 Task: Select Grocery. Add to cart, from Big Lots for 4646 Smithfield Avenue, Lubbock, Texas 79401, Cell Number 806-758-1089, following items : Sound Body 50% Isopropyl Alcohol (16 oz)_x000D_
 - 2, Freeman Mask + Chill Skin Care Set 12-Piece (1 ct)_x000D_
 - 3, Epielle Peeling Mask Foot (1 ct)_x000D_
 - 2, Dr Teal''s Calm & Serenity Foaming Bath with Rose Essential Oil & Pure Epsom Salt (34 oz)_x000D_
 - 2, Suave Essentials Conditioner Ocean Breeze (30 oz)_x000D_
 - 3, Epielle Cleansing Tissues Aloe Vera (30 ct)_x000D_
 - 2, Carbon Steel Bypass Pruner 24_x000D_
 - 2, Real Living Brown Faceted Wood Table Lamp with White Shade_x000D_
 - 3, Litezall Rechargeable 700 Lumen Lantern_x000D_
 - 2, DuraFlame Stainless Steel Low Smoke Wood Burning 19 Fire Pit_x000D_
 - 3
Action: Mouse pressed left at (302, 89)
Screenshot: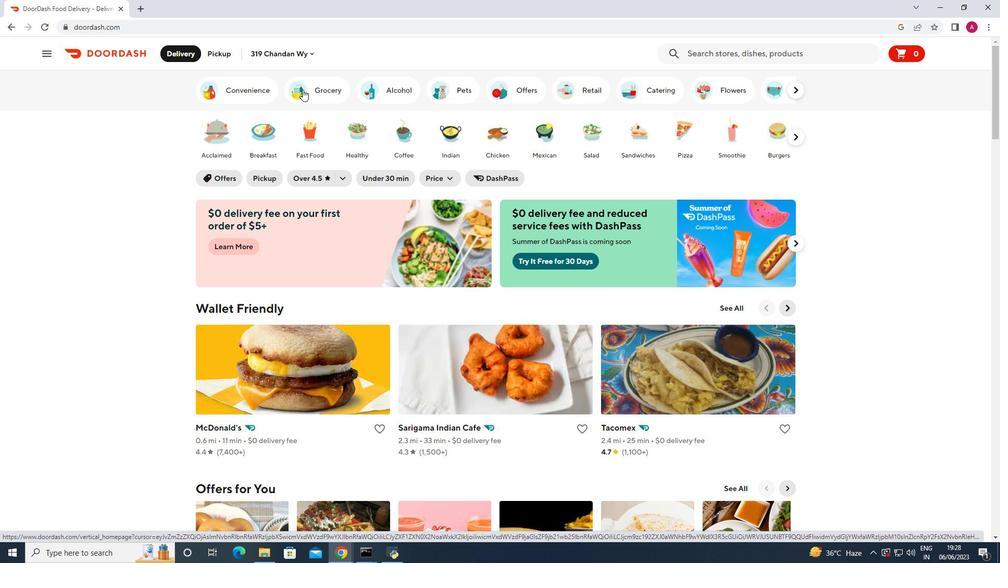 
Action: Mouse moved to (570, 491)
Screenshot: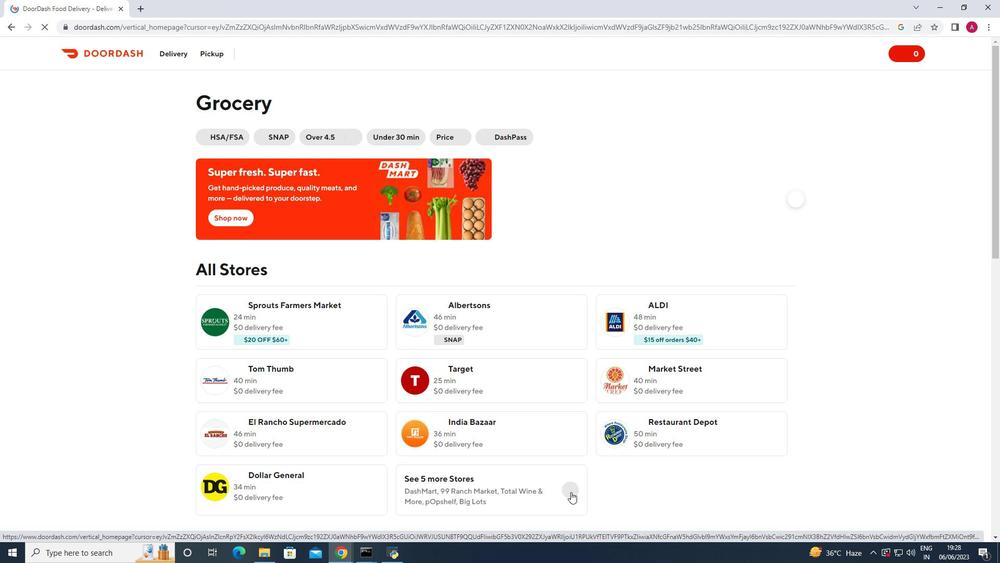 
Action: Mouse pressed left at (570, 491)
Screenshot: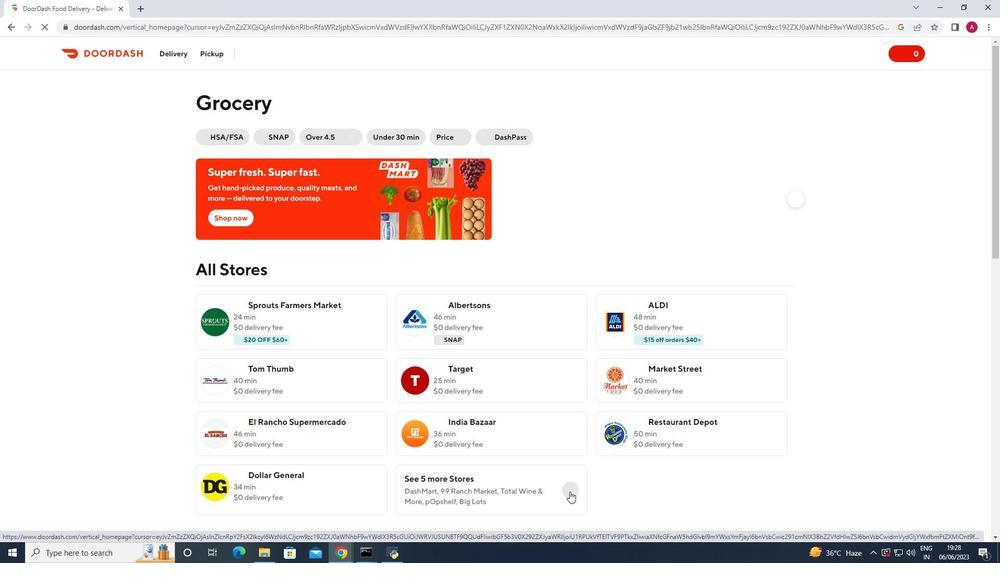 
Action: Mouse scrolled (570, 491) with delta (0, 0)
Screenshot: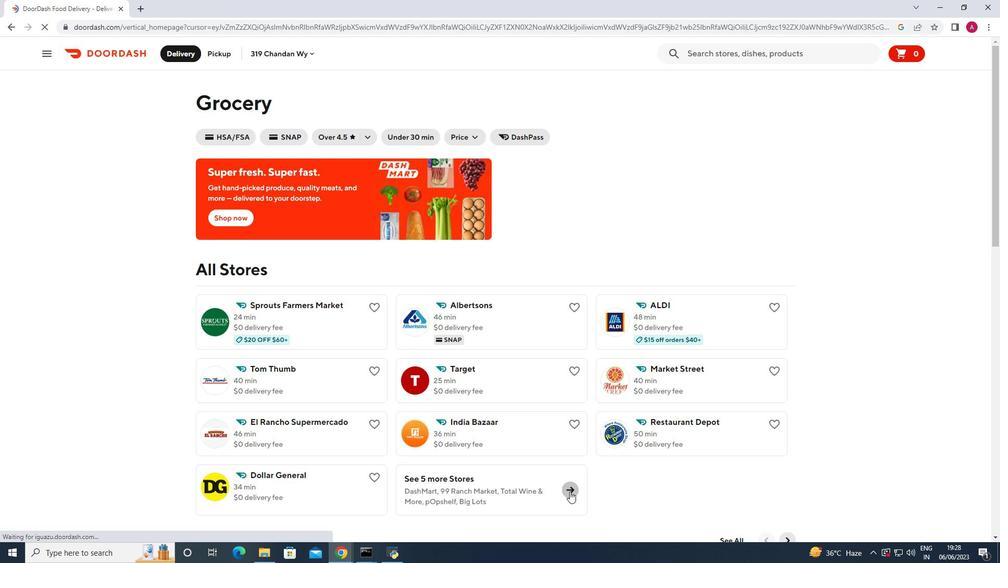 
Action: Mouse moved to (566, 435)
Screenshot: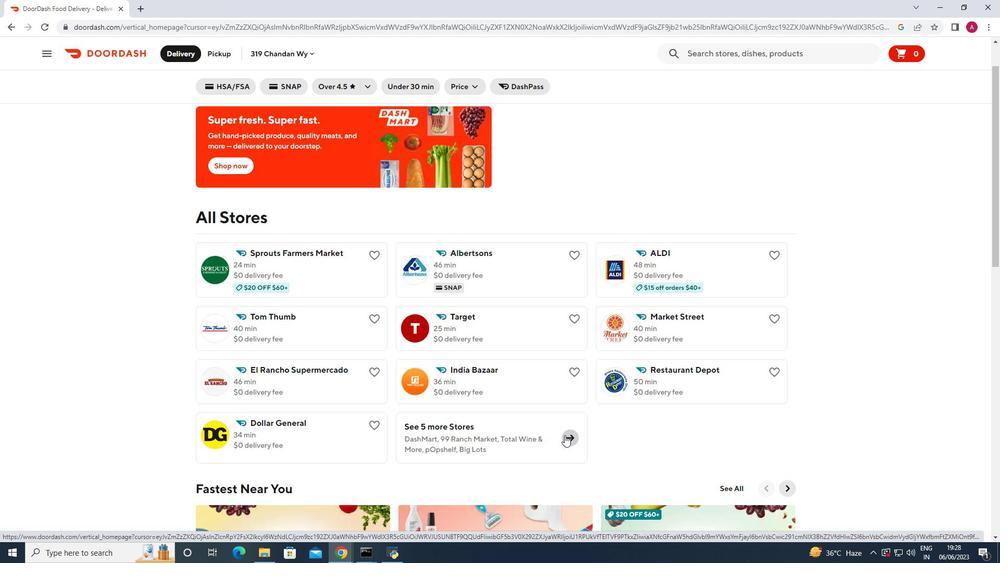 
Action: Mouse pressed left at (566, 435)
Screenshot: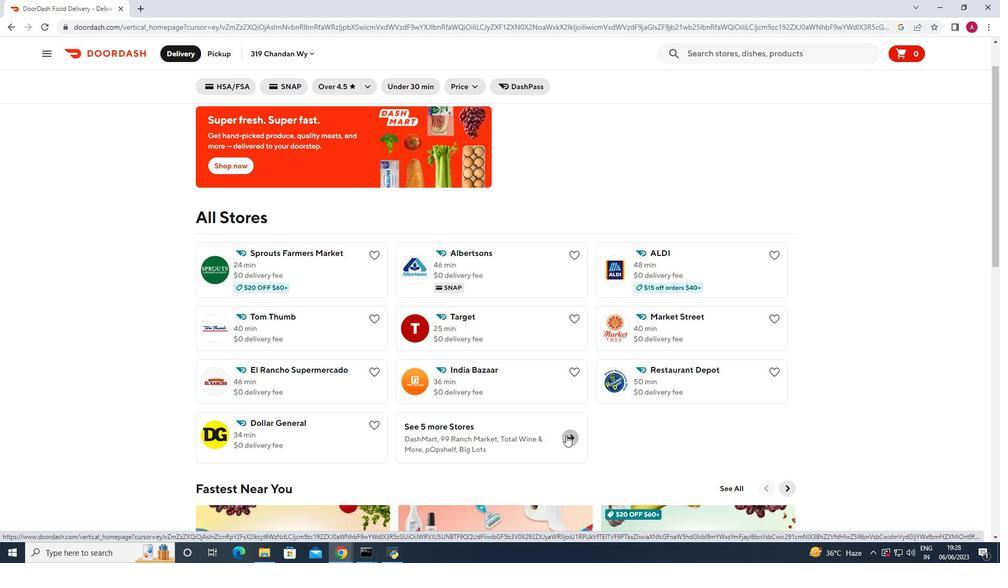 
Action: Mouse moved to (488, 212)
Screenshot: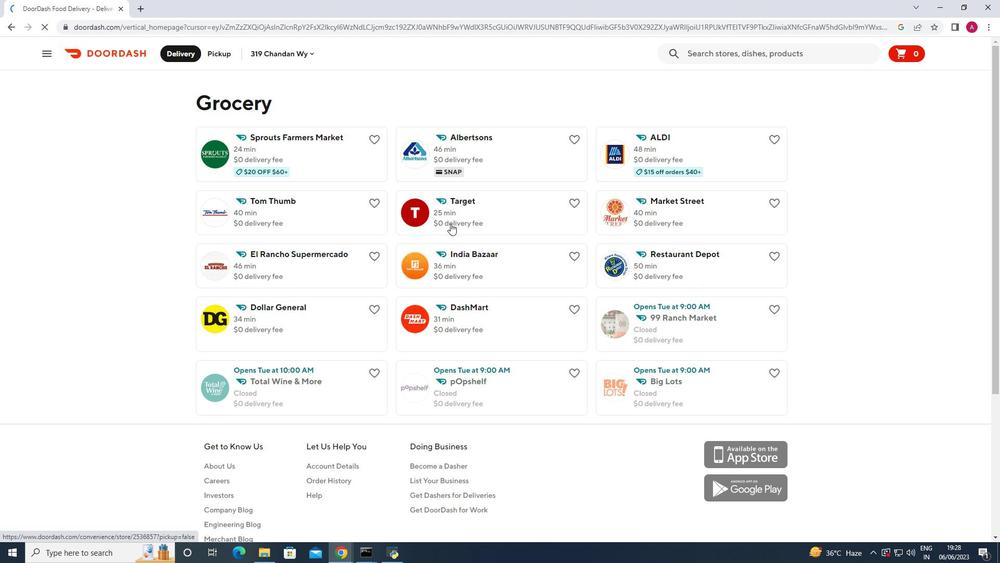 
Action: Mouse scrolled (488, 212) with delta (0, 0)
Screenshot: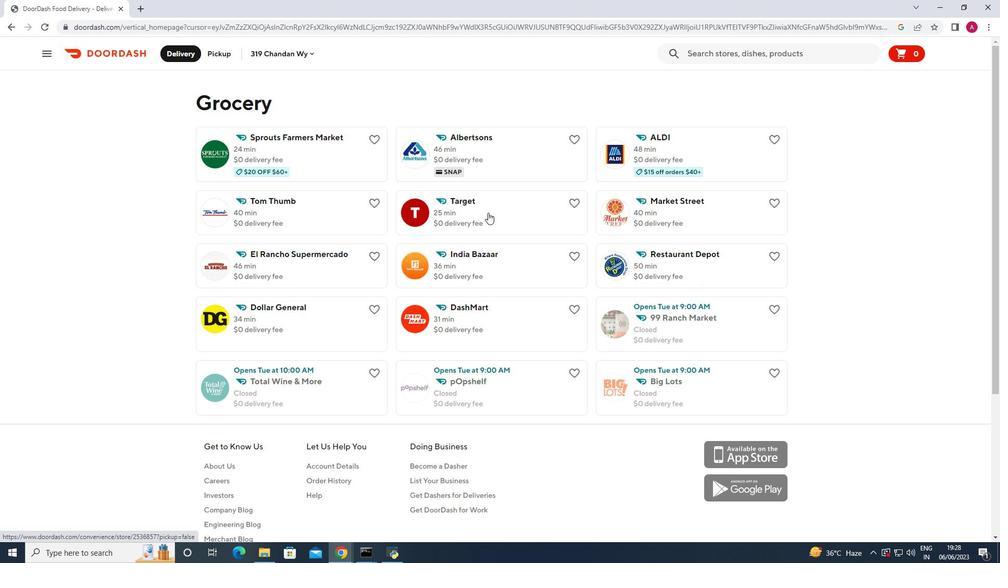 
Action: Mouse moved to (637, 329)
Screenshot: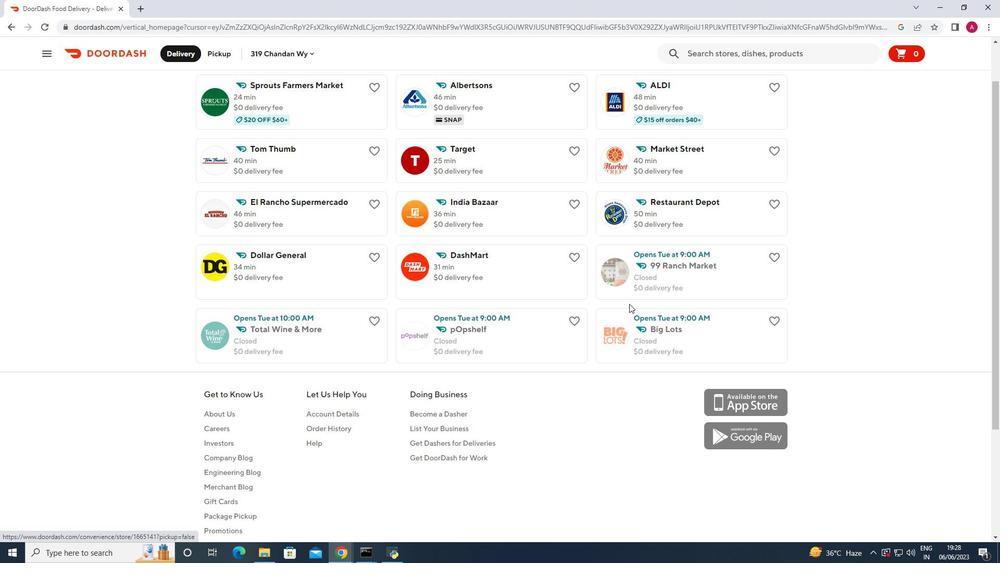 
Action: Mouse pressed left at (637, 329)
Screenshot: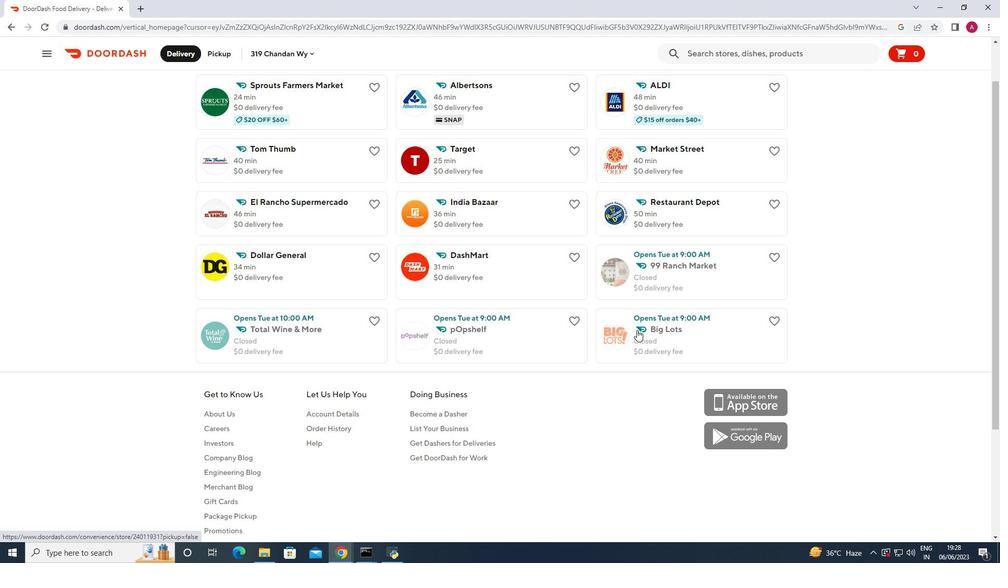 
Action: Mouse moved to (215, 53)
Screenshot: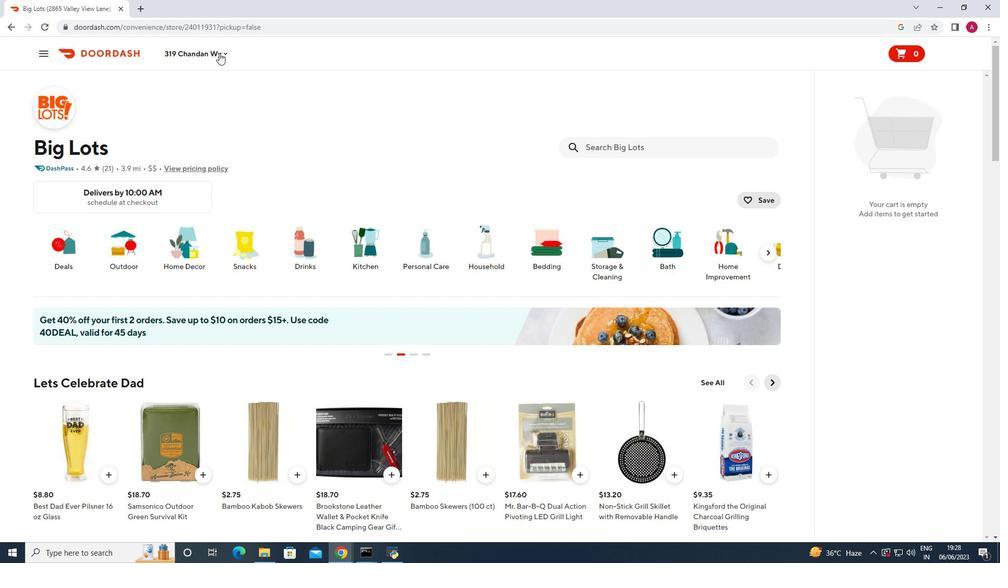 
Action: Mouse pressed left at (215, 53)
Screenshot: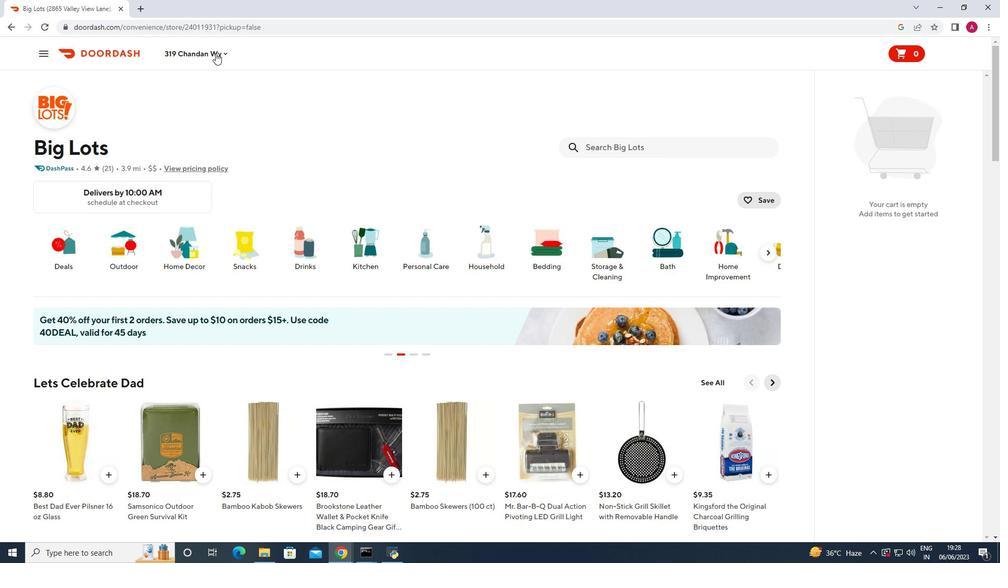 
Action: Mouse moved to (224, 97)
Screenshot: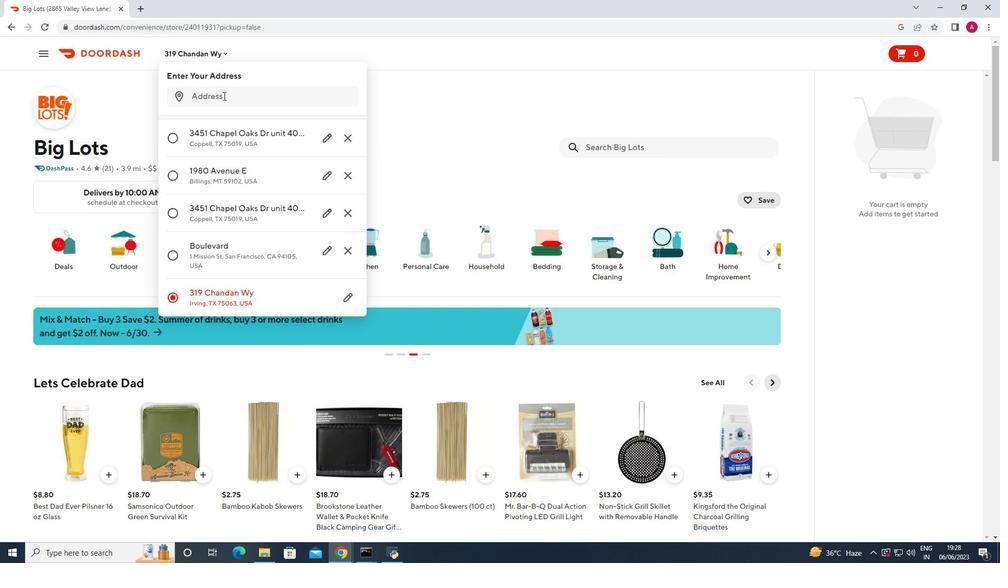 
Action: Mouse pressed left at (224, 97)
Screenshot: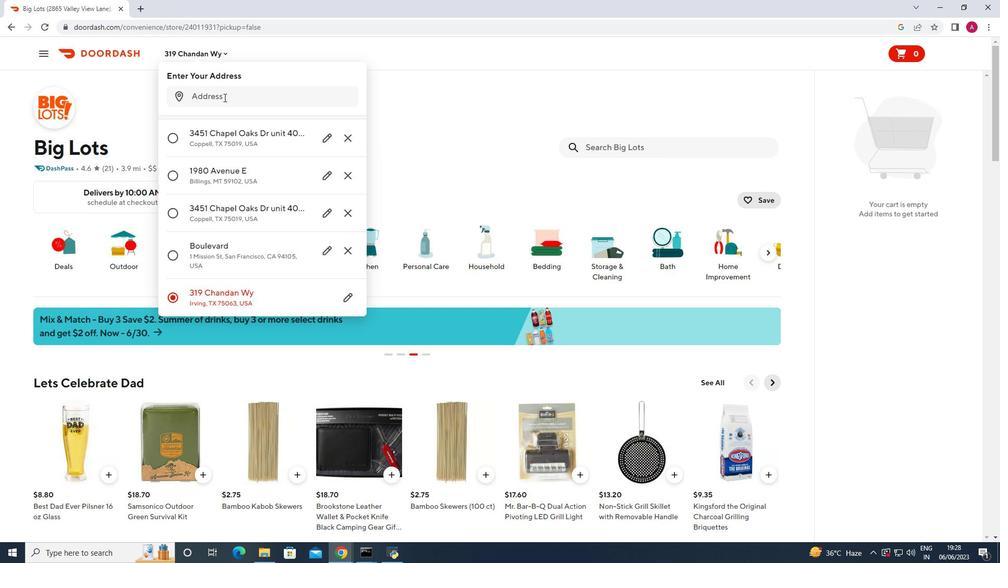 
Action: Key pressed 4646<Key.space>wmith<Key.backspace><Key.backspace><Key.backspace><Key.backspace><Key.backspace>smithfield<Key.space>avenue<Key.space>lubbock<Key.space>texas<Key.space>79401<Key.enter>
Screenshot: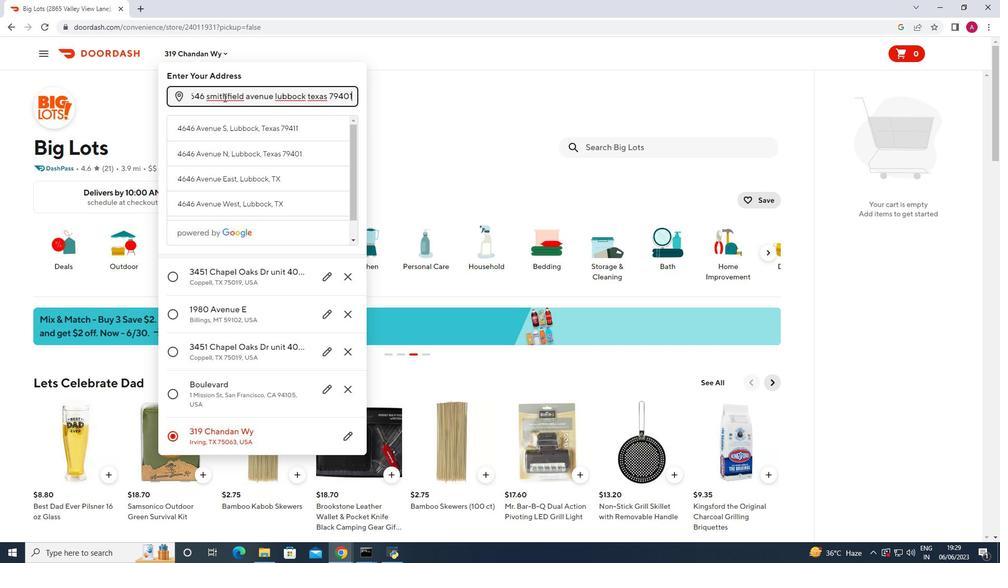 
Action: Mouse moved to (316, 439)
Screenshot: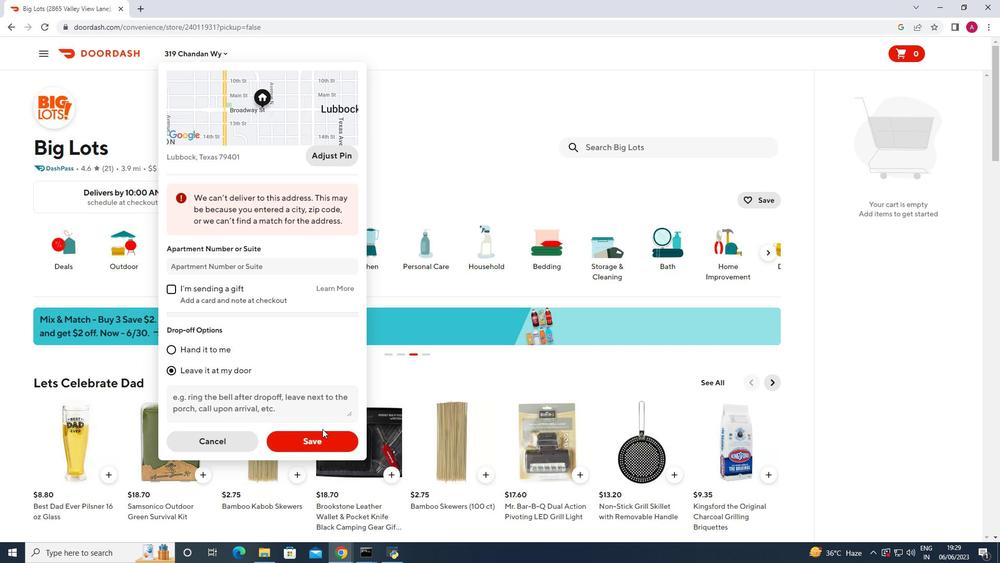 
Action: Mouse pressed left at (316, 439)
Screenshot: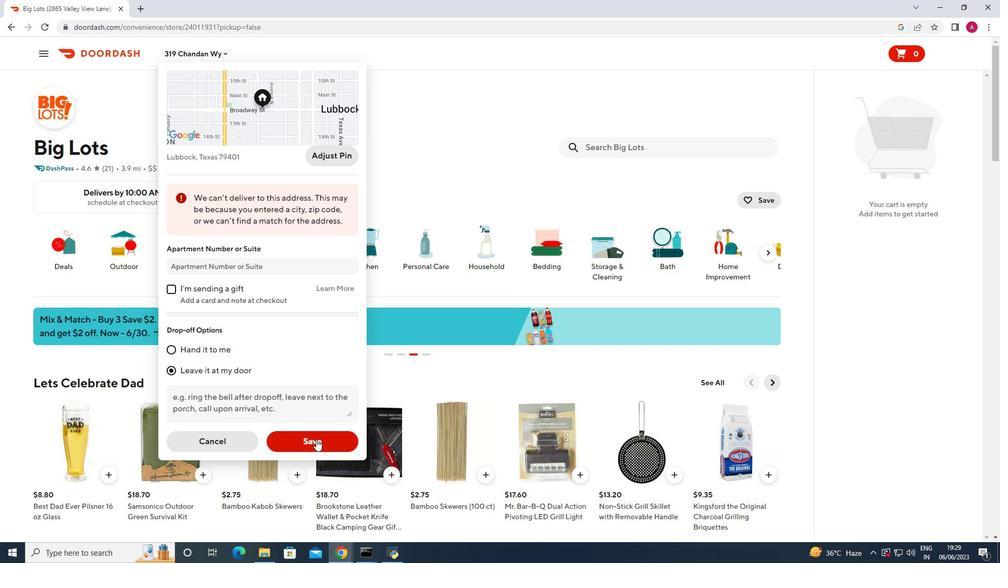 
Action: Mouse moved to (652, 145)
Screenshot: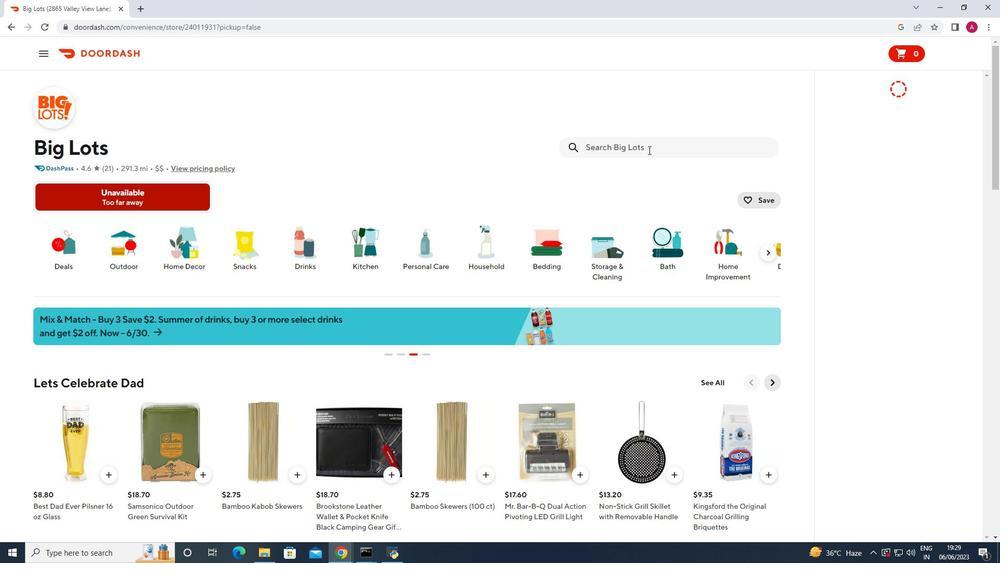 
Action: Mouse pressed left at (652, 145)
Screenshot: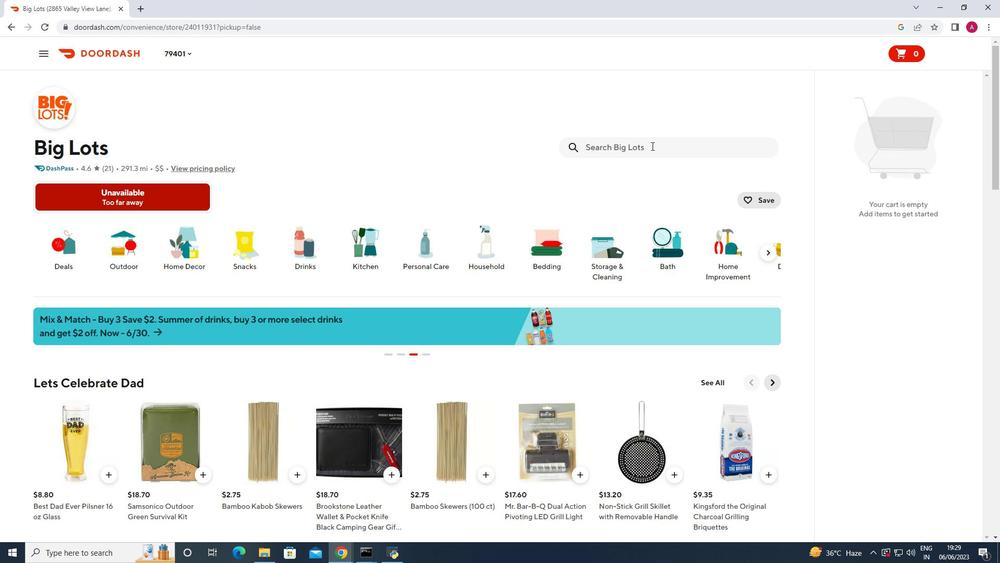 
Action: Key pressed sound<Key.space>body<Key.space>50<Key.shift>%isopropyl<Key.space>alcohol<Key.space><Key.enter>
Screenshot: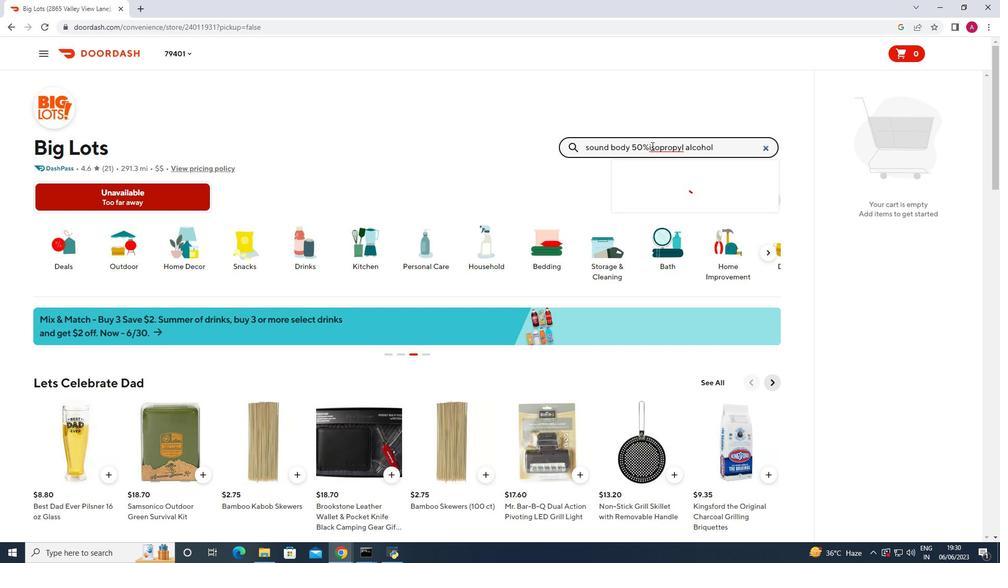 
Action: Mouse moved to (95, 258)
Screenshot: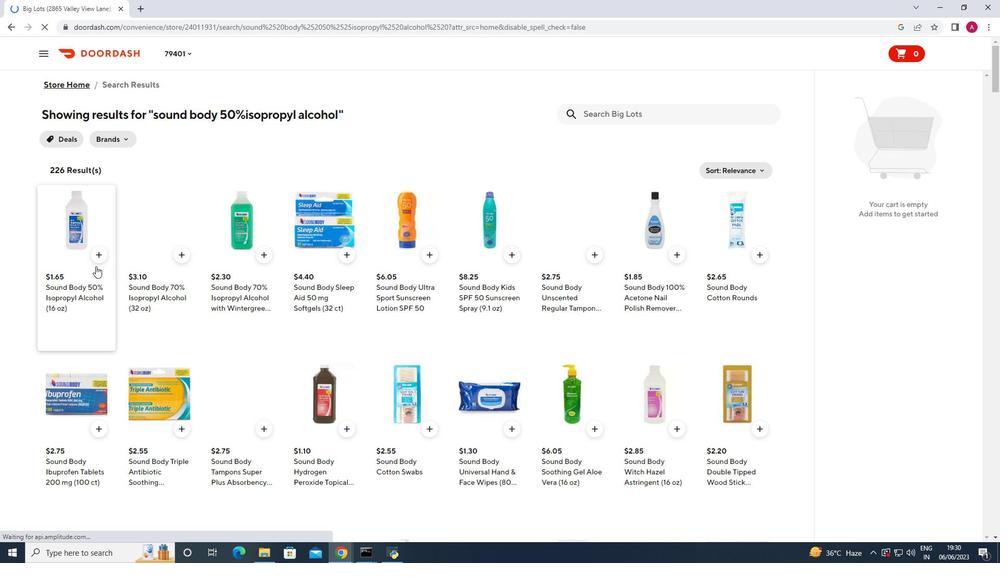 
Action: Mouse pressed left at (95, 258)
Screenshot: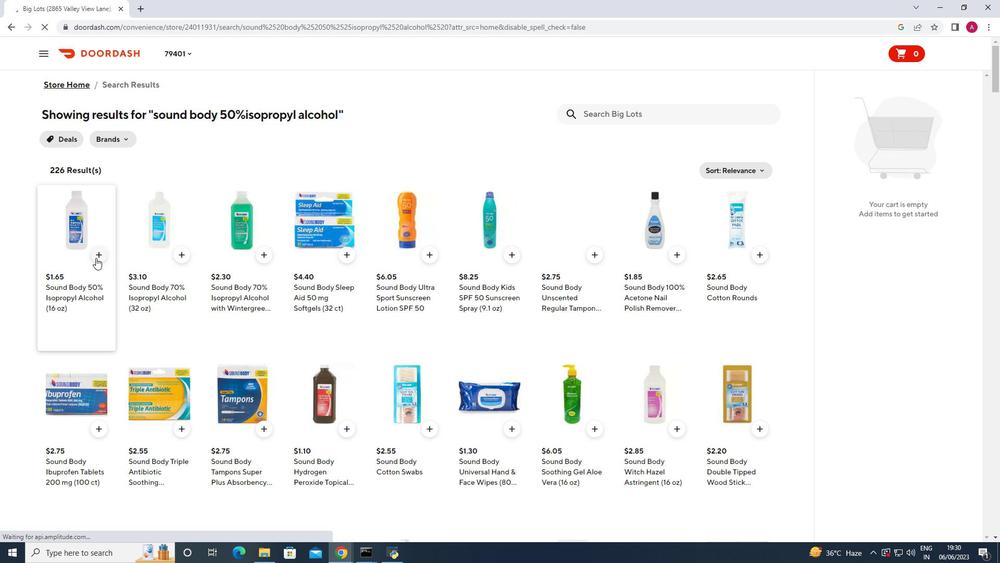 
Action: Mouse moved to (598, 113)
Screenshot: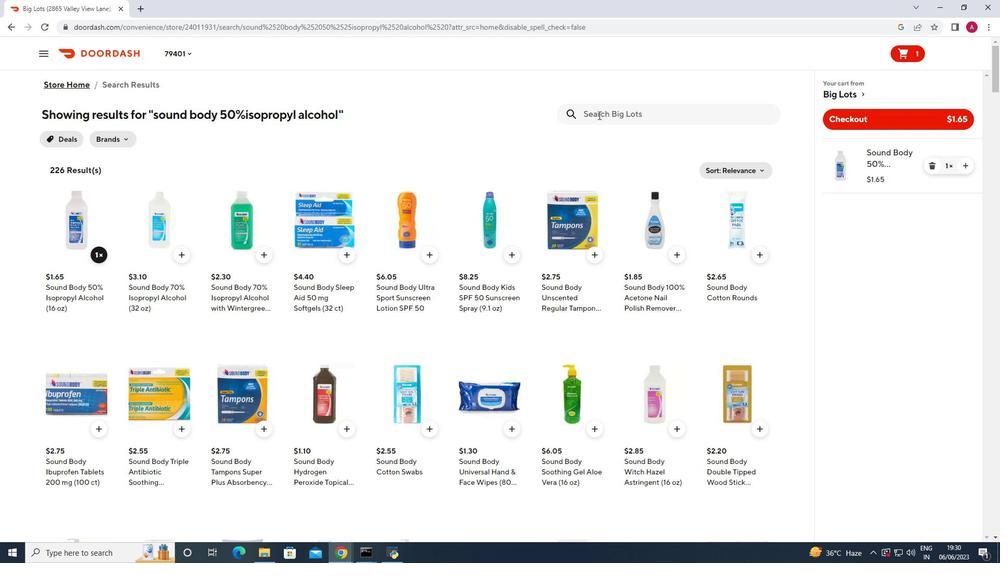 
Action: Mouse pressed left at (598, 113)
Screenshot: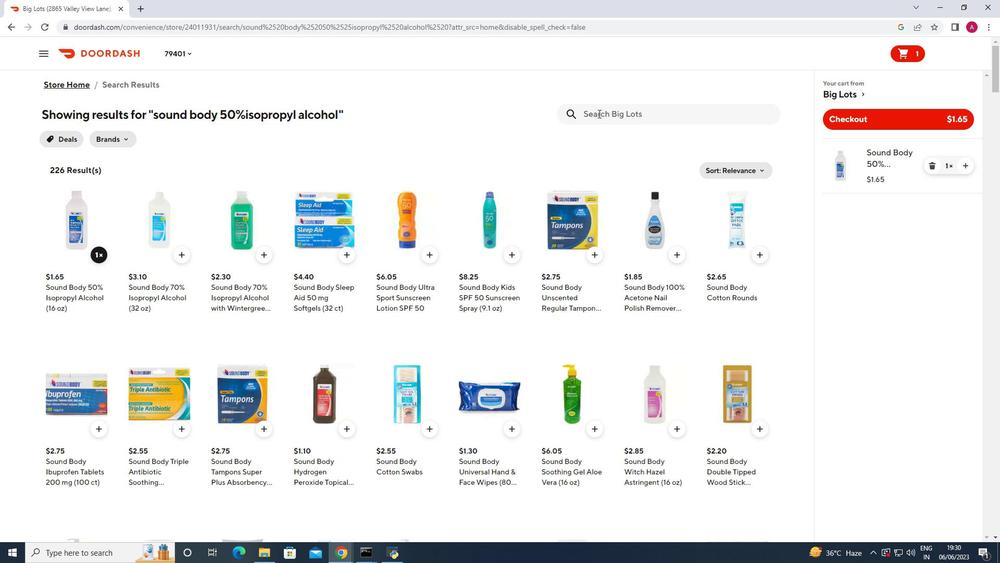 
Action: Key pressed freeman<Key.space>mask<Key.space><Key.backspace><Key.shift>+chill<Key.space>skin<Key.space>care<Key.space>set<Key.space>12<Key.space>sh<Key.backspace><Key.backspace><Key.backspace><Key.backspace><Key.backspace><Key.enter>
Screenshot: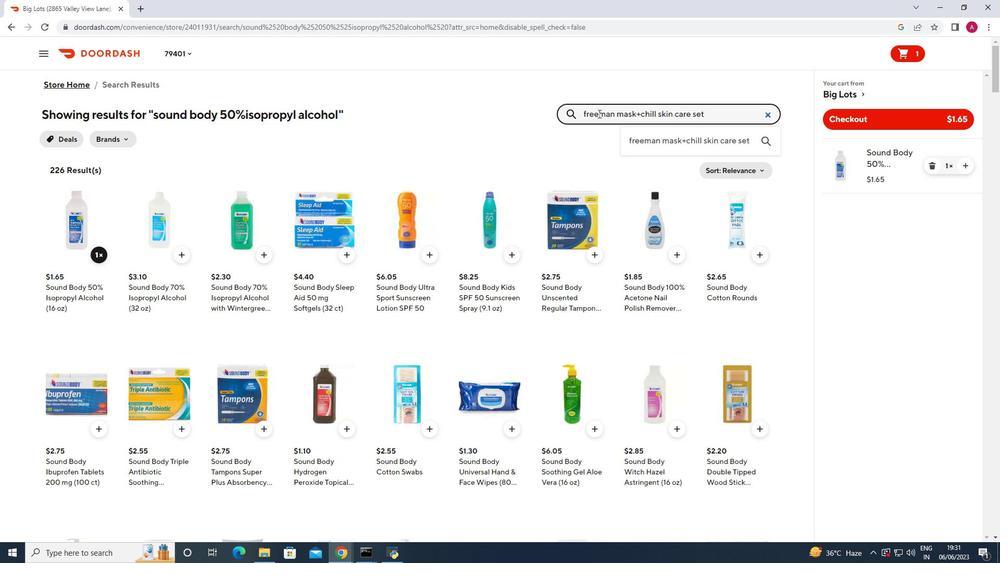 
Action: Mouse moved to (676, 113)
Screenshot: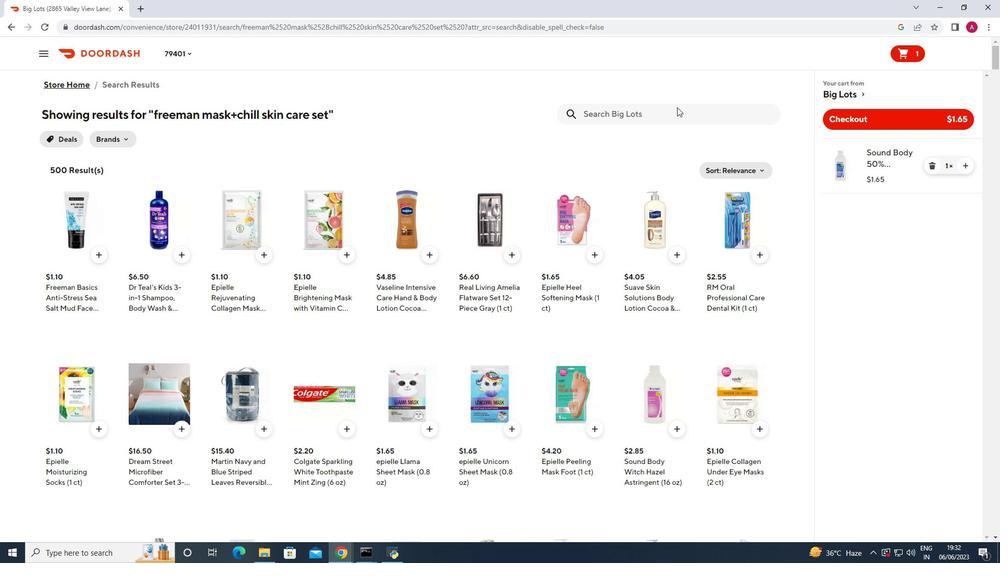
Action: Mouse pressed left at (676, 113)
Screenshot: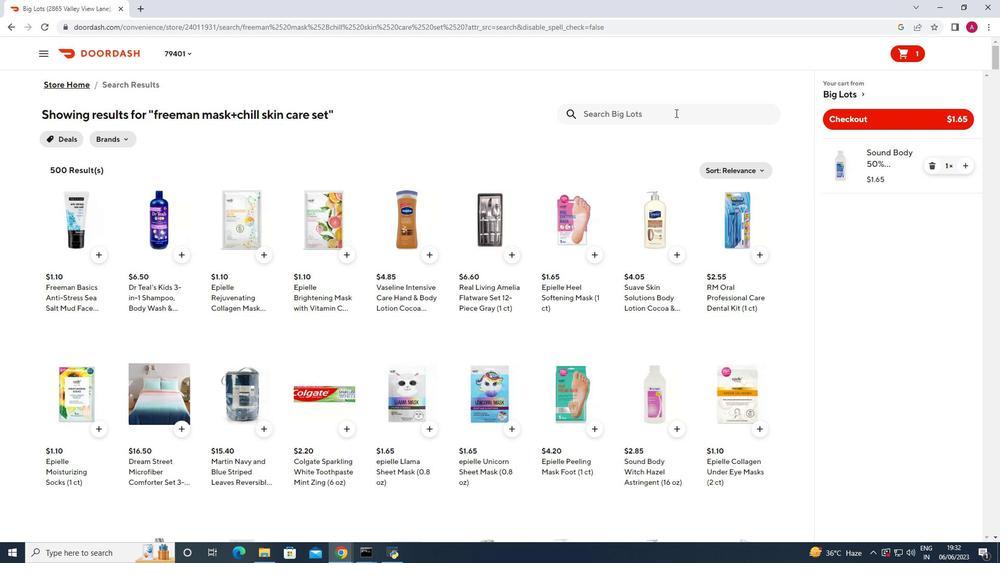 
Action: Key pressed epielle<Key.space>peeling<Key.space>mask<Key.space>foot<Key.enter>
Screenshot: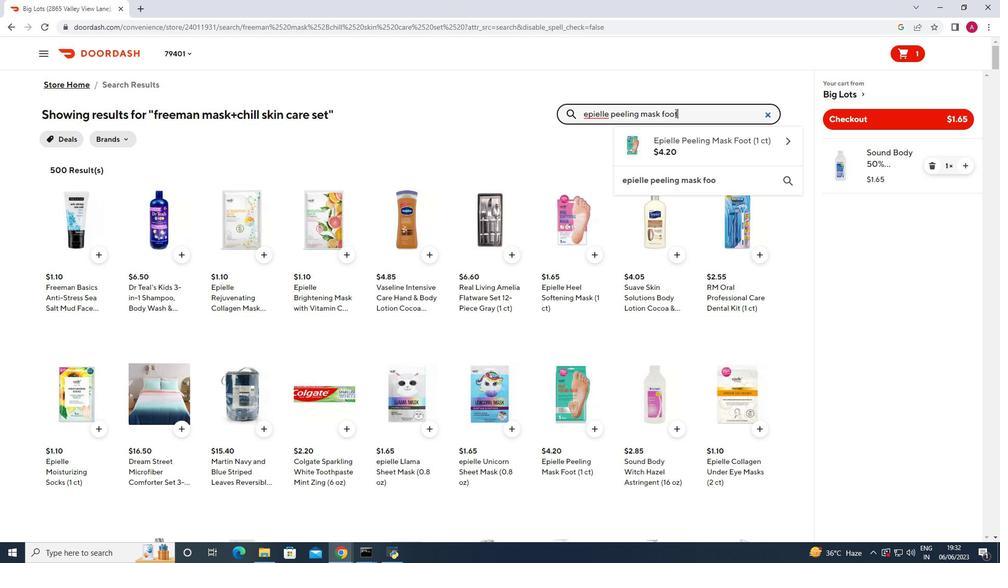 
Action: Mouse moved to (99, 255)
Screenshot: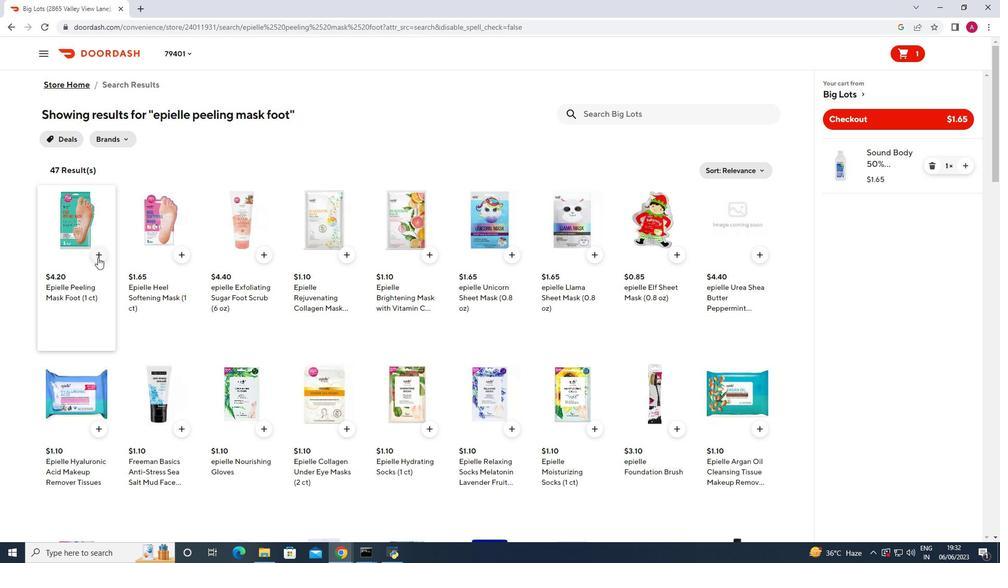 
Action: Mouse pressed left at (99, 255)
Screenshot: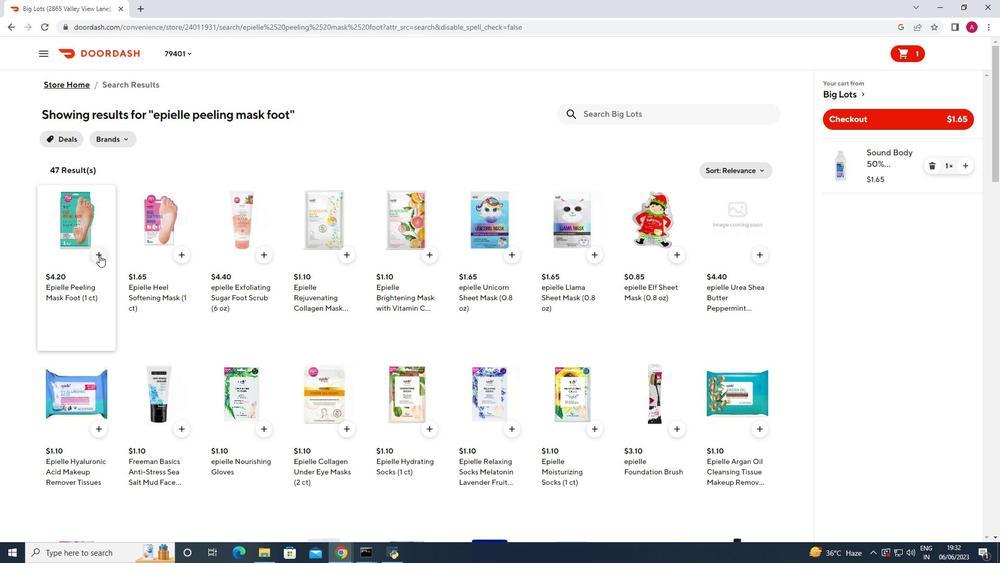 
Action: Mouse moved to (969, 222)
Screenshot: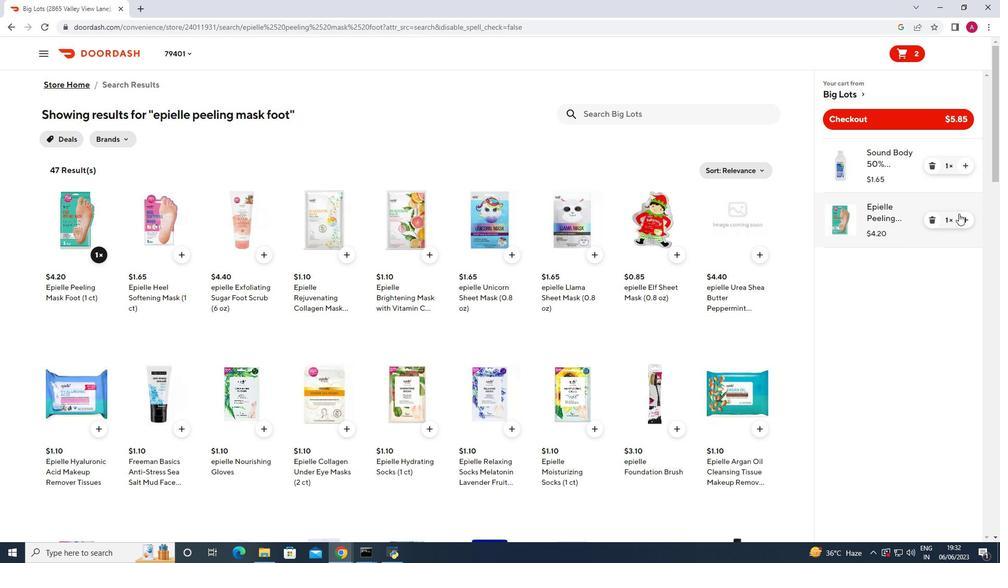 
Action: Mouse pressed left at (969, 222)
Screenshot: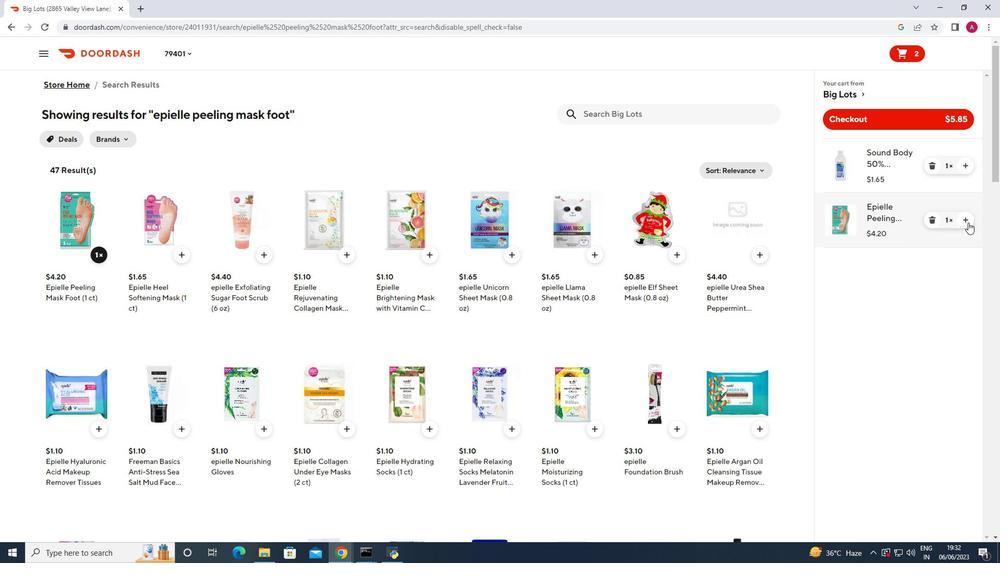 
Action: Mouse pressed left at (969, 222)
Screenshot: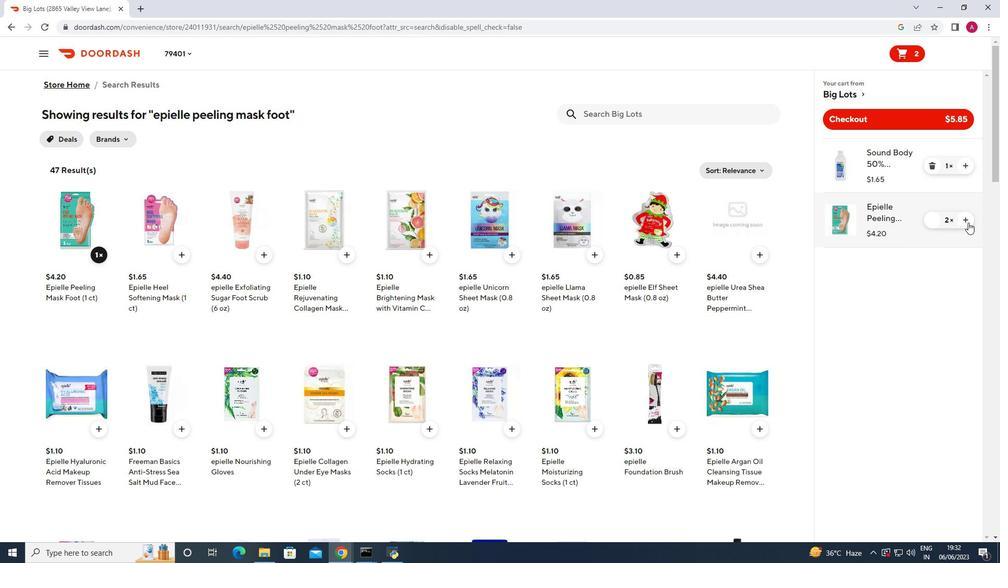 
Action: Mouse moved to (631, 117)
Screenshot: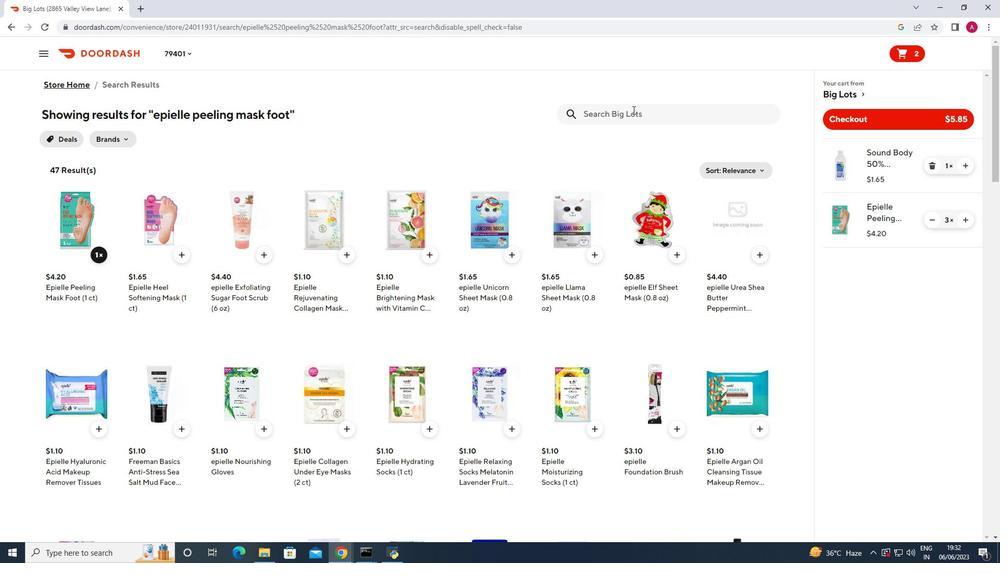 
Action: Mouse pressed left at (631, 117)
Screenshot: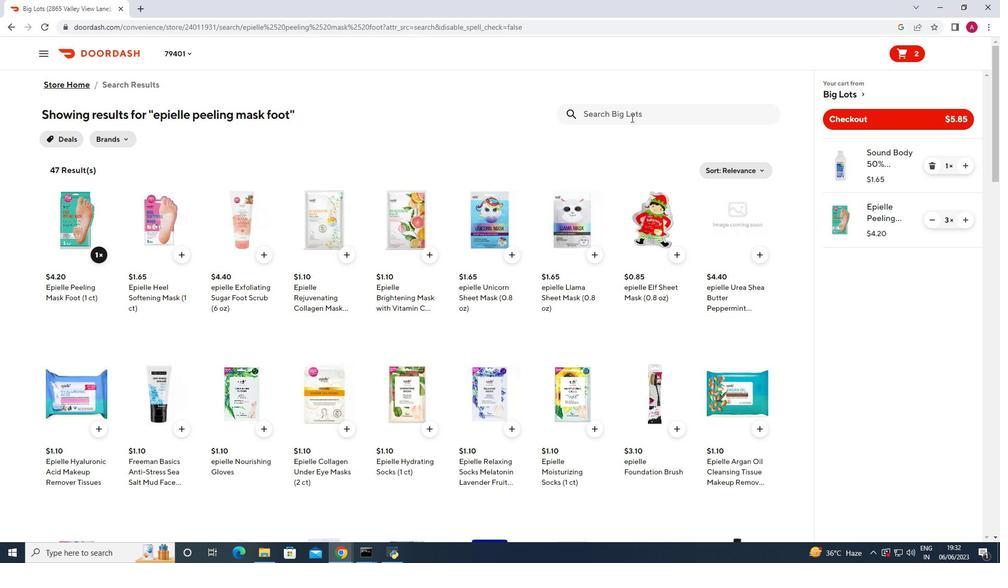 
Action: Key pressed dr<Key.space>teal<Key.space>c<Key.backspace><Key.backspace>s<Key.space>calm<Key.space>and<Key.space>serenity<Key.space>foamingf<Key.space><Key.backspace><Key.backspace><Key.space>bath<Key.space>with<Key.space>rose<Key.space>essential<Key.space>oil<Key.space>and<Key.space>pure<Key.space>c<Key.backspace>eposom<Key.space>salt<Key.enter>
Screenshot: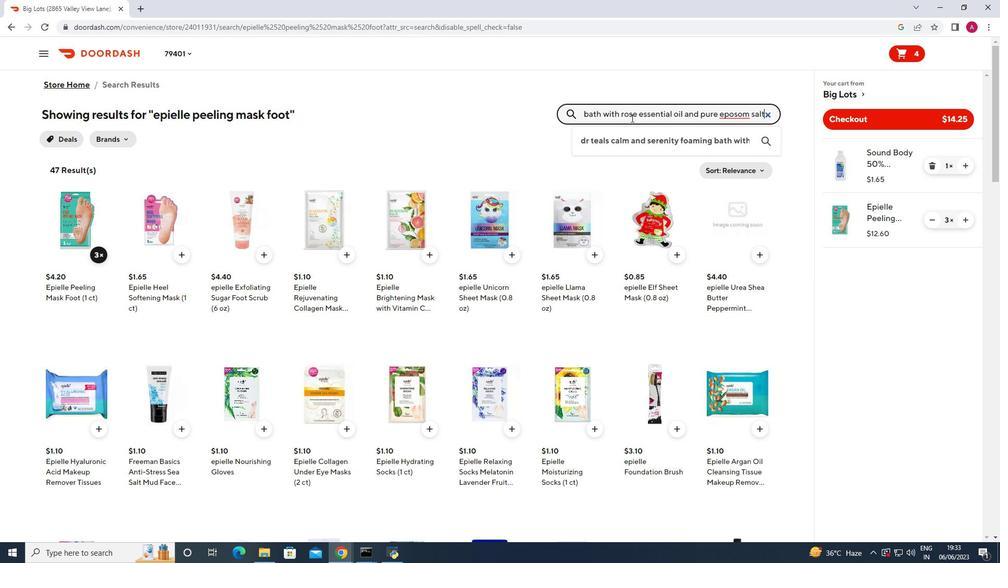 
Action: Mouse moved to (103, 283)
Screenshot: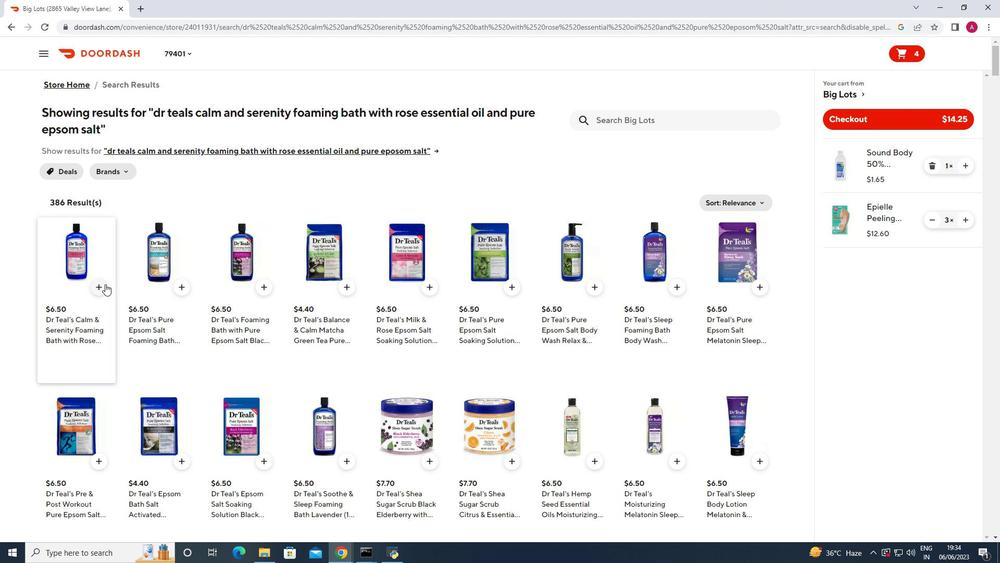 
Action: Mouse pressed left at (103, 283)
Screenshot: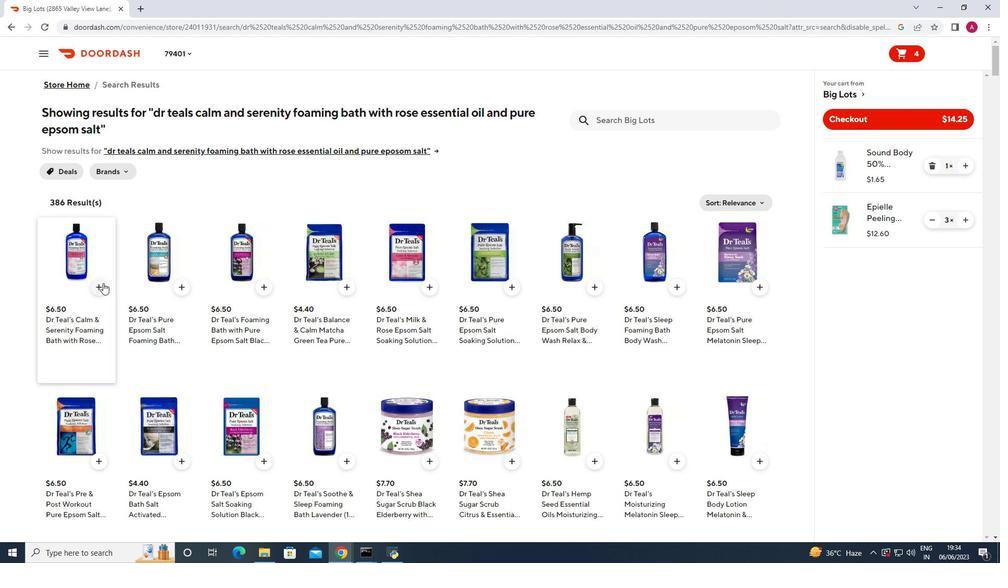 
Action: Mouse moved to (969, 271)
Screenshot: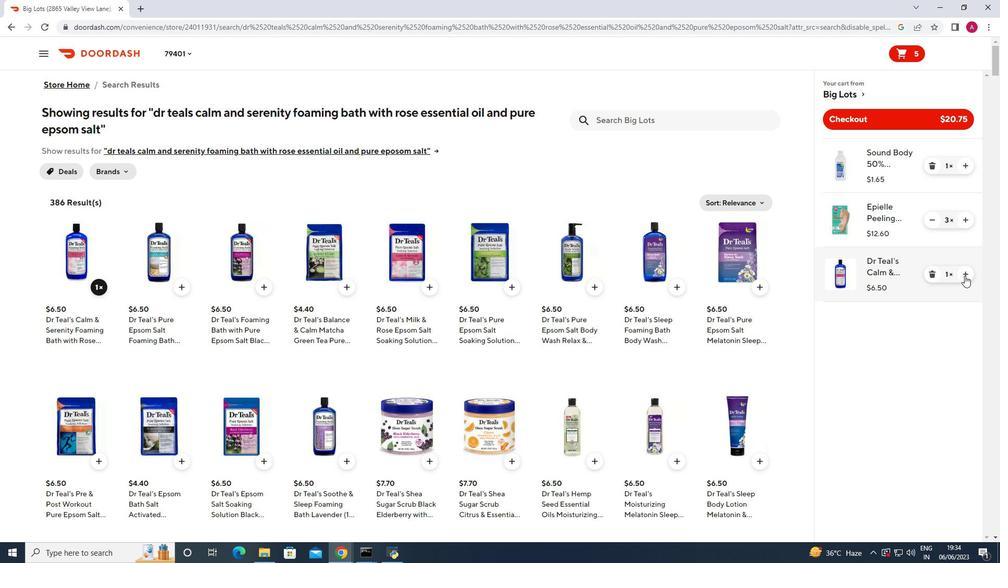 
Action: Mouse pressed left at (969, 271)
Screenshot: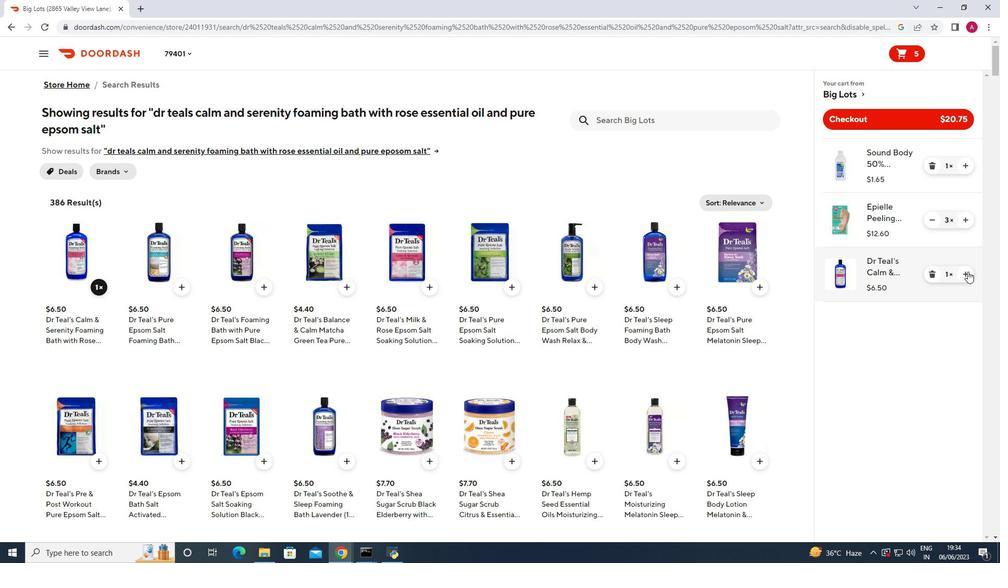 
Action: Mouse moved to (720, 123)
Screenshot: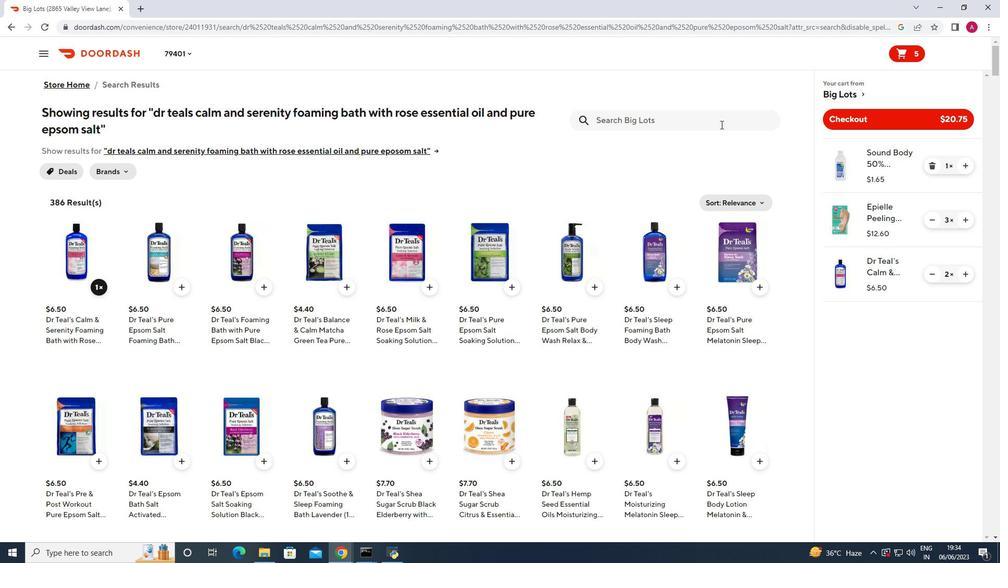 
Action: Mouse pressed left at (720, 123)
Screenshot: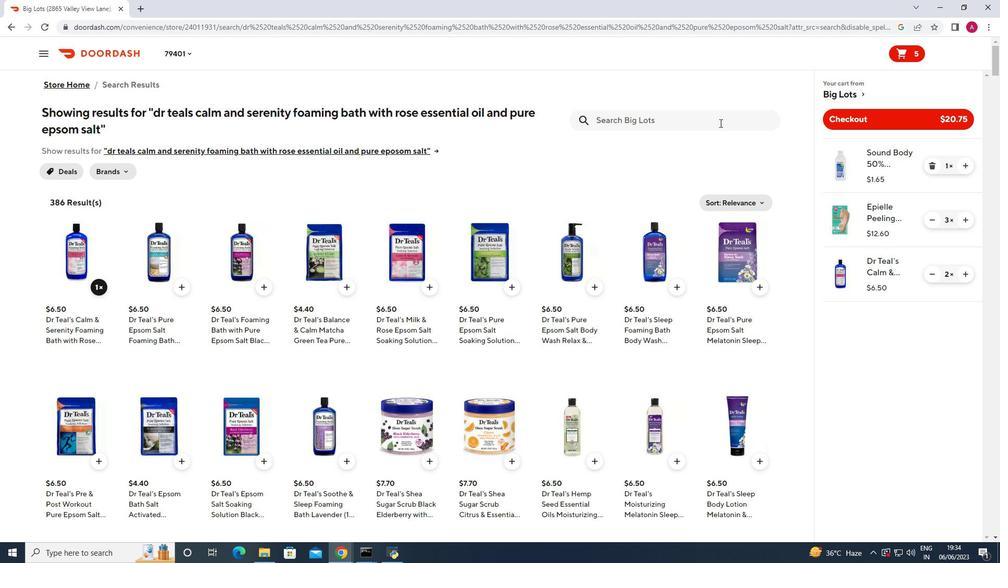 
Action: Key pressed suave<Key.space>essentials<Key.space>conditioner<Key.space>ocean<Key.space>breeze<Key.space><Key.enter>
Screenshot: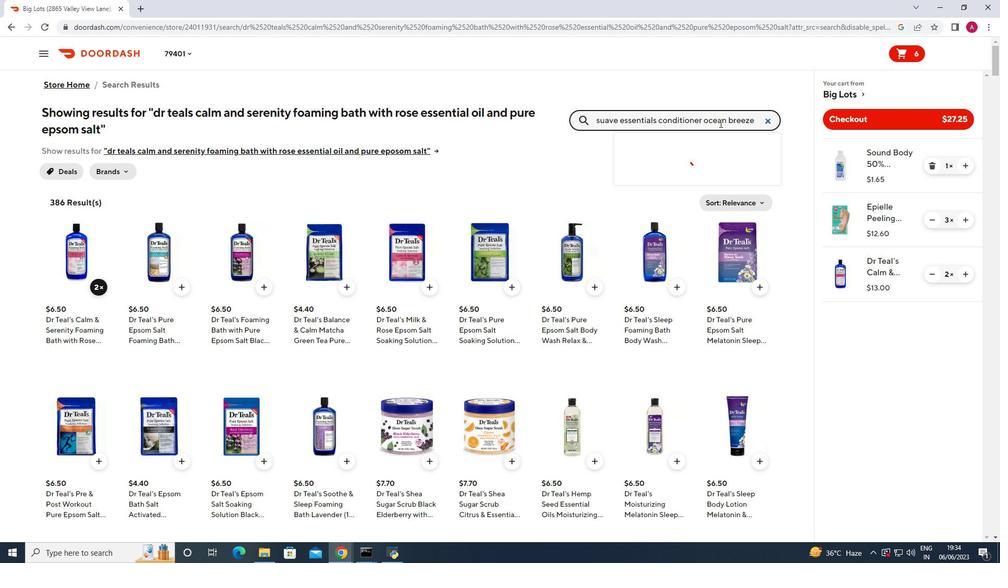 
Action: Mouse moved to (633, 113)
Screenshot: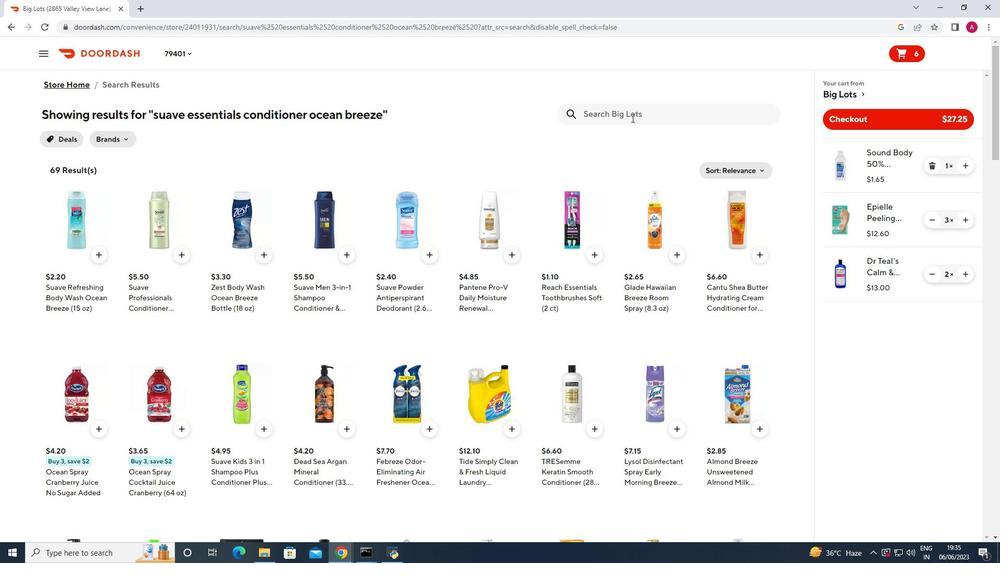 
Action: Mouse pressed left at (633, 113)
Screenshot: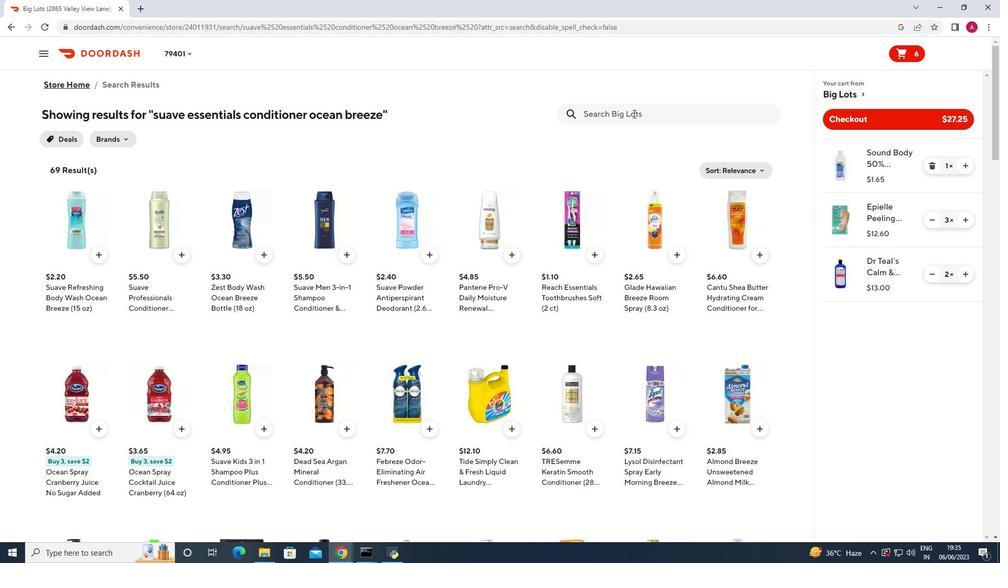 
Action: Key pressed epielle<Key.space>cleansing<Key.space>tissues<Key.space>aloe<Key.space>vera<Key.space><Key.enter>
Screenshot: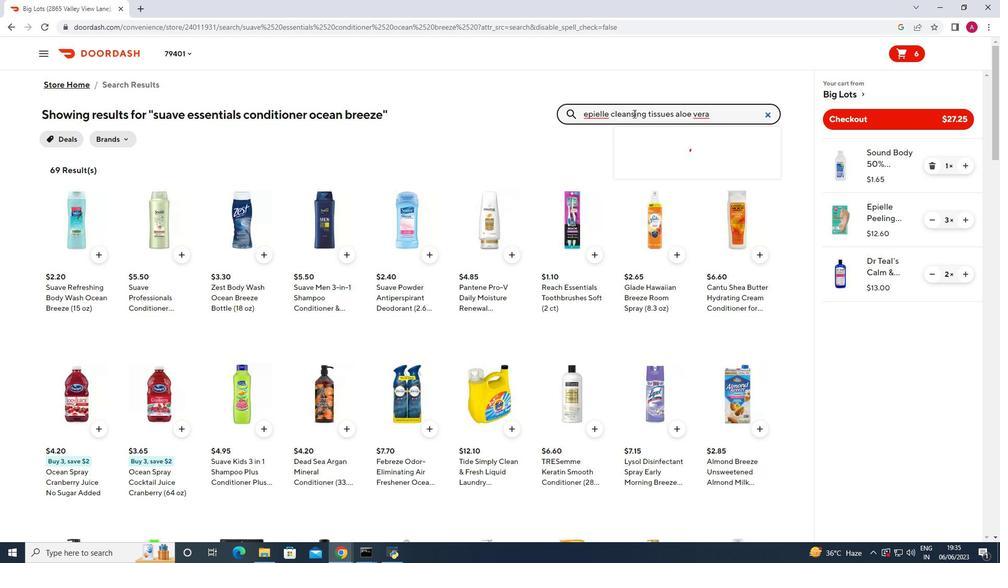 
Action: Mouse moved to (96, 255)
Screenshot: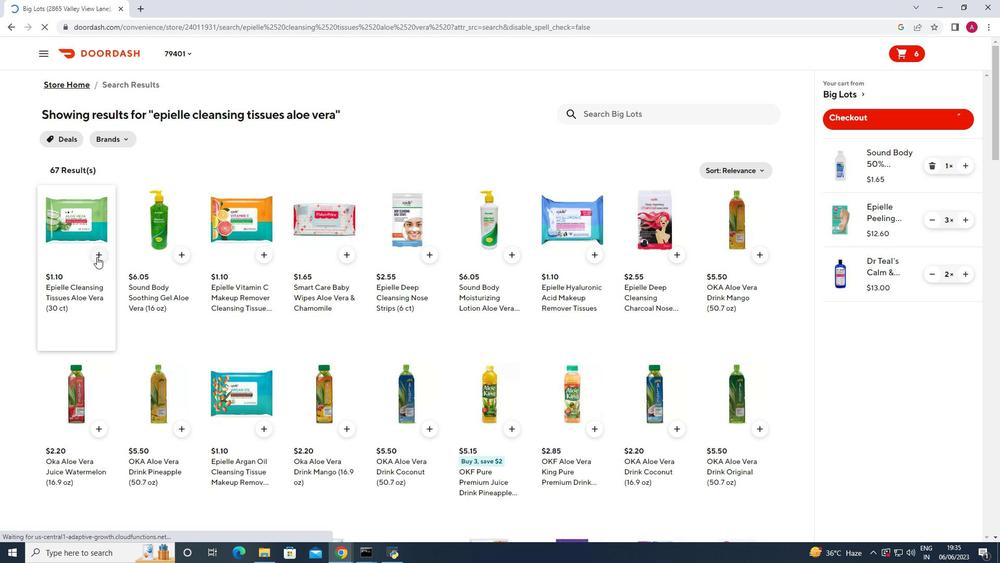 
Action: Mouse pressed left at (96, 255)
Screenshot: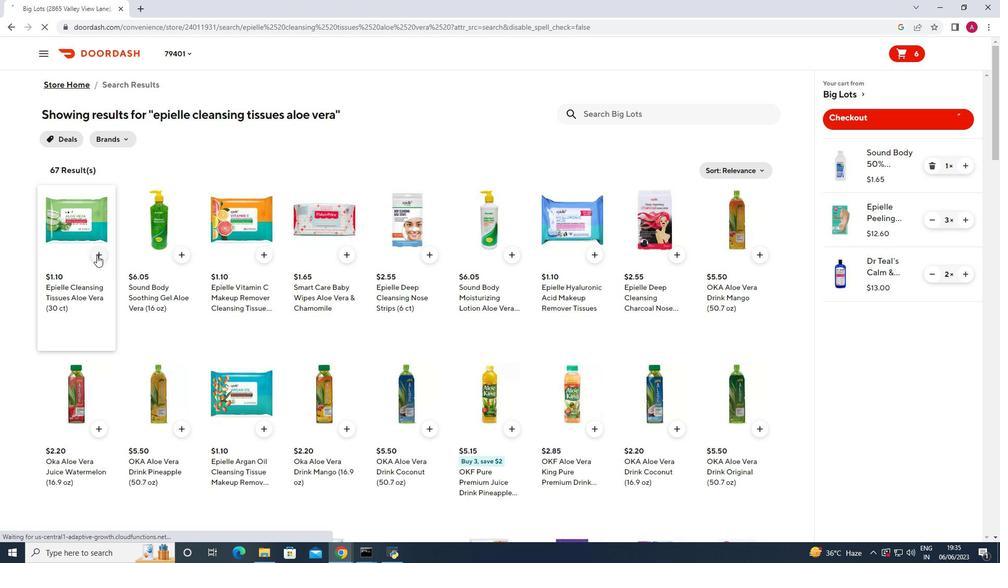 
Action: Mouse moved to (967, 327)
Screenshot: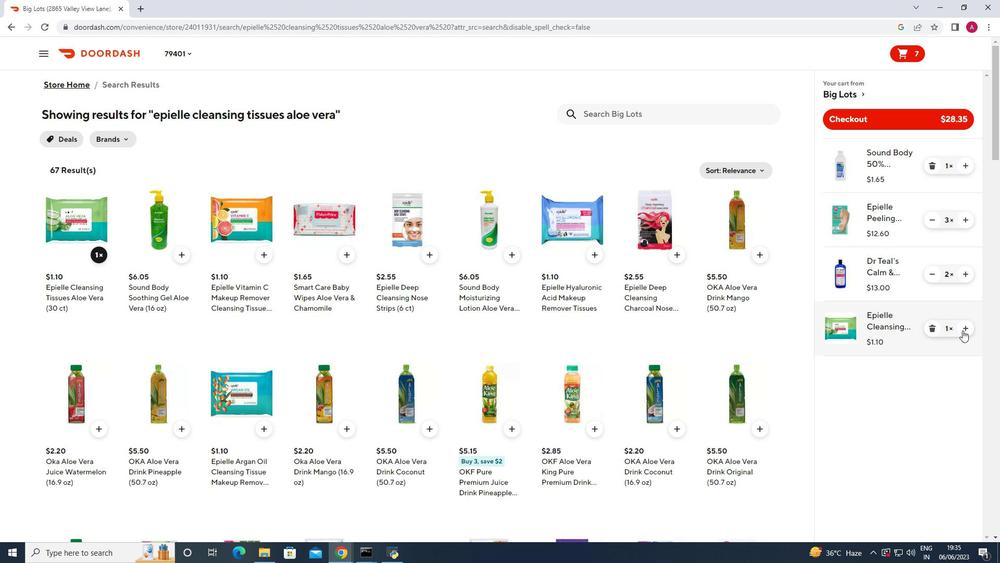 
Action: Mouse pressed left at (967, 327)
Screenshot: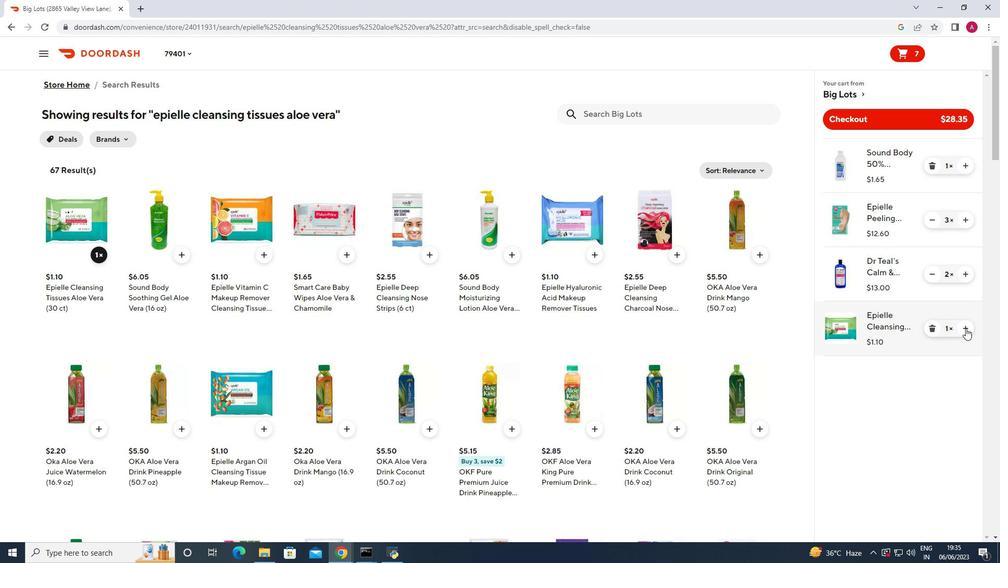 
Action: Mouse pressed left at (967, 327)
Screenshot: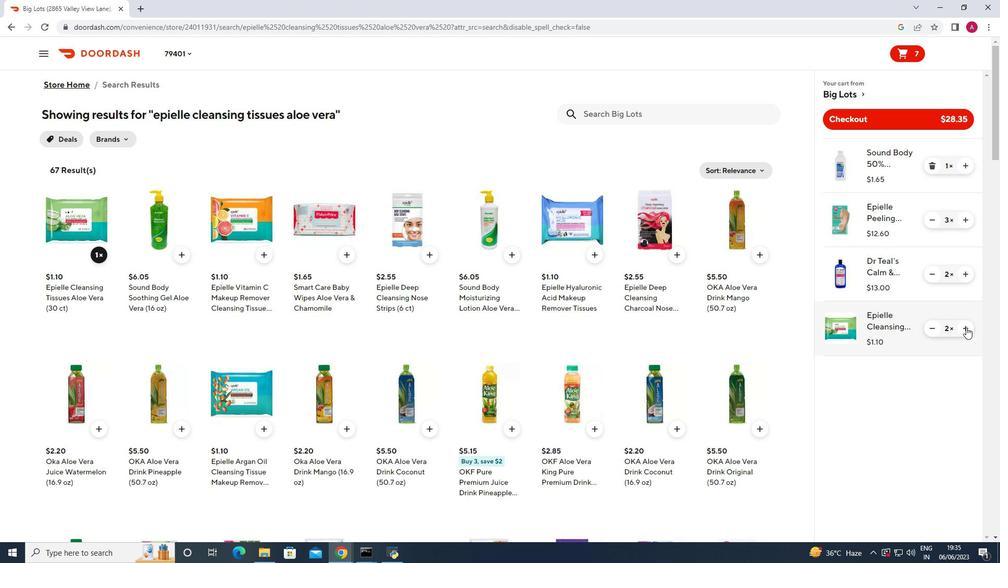 
Action: Mouse moved to (692, 112)
Screenshot: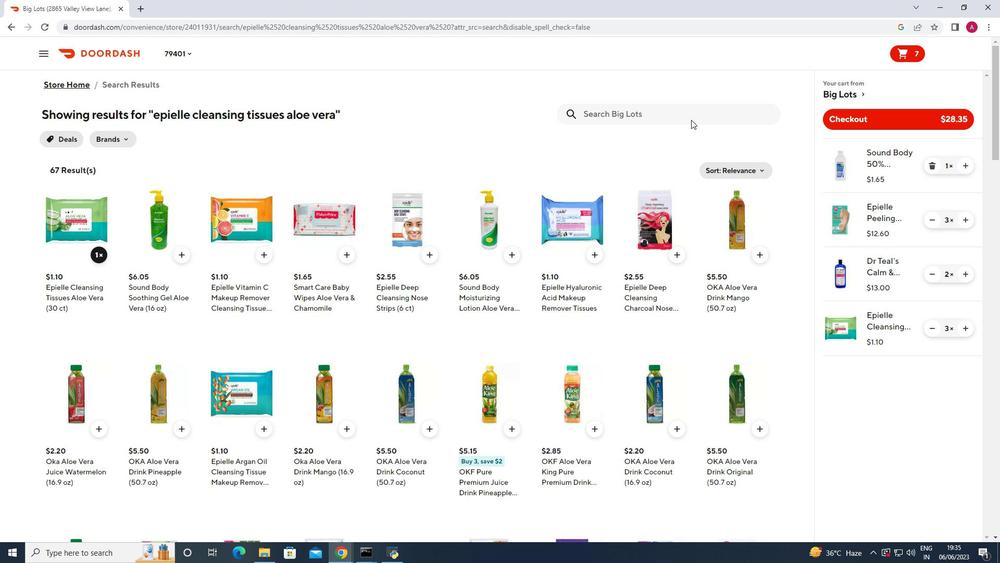 
Action: Mouse pressed left at (692, 112)
Screenshot: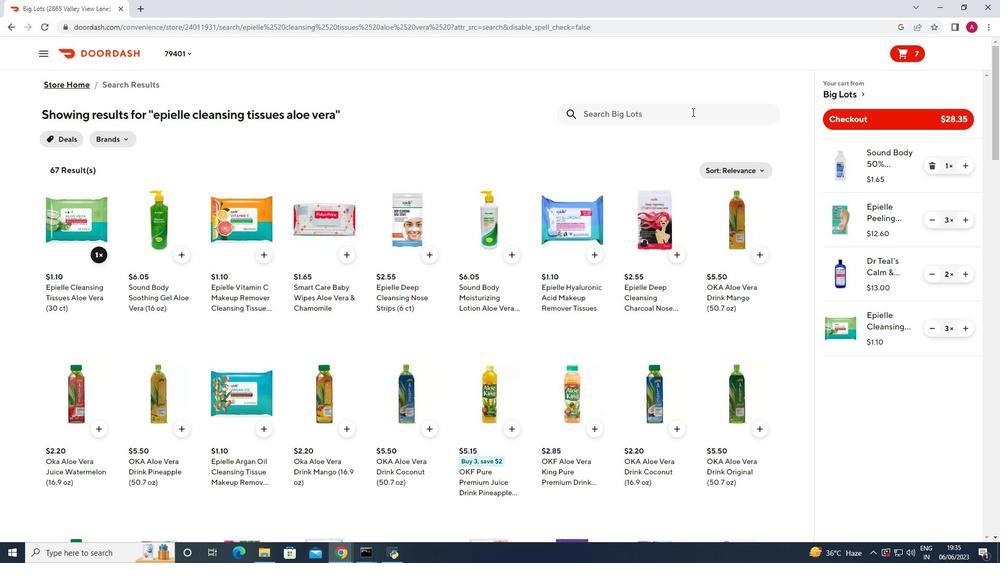 
Action: Key pressed carbon<Key.space>steel<Key.space>byo<Key.backspace>pass<Key.space>purner24<Key.enter>
Screenshot: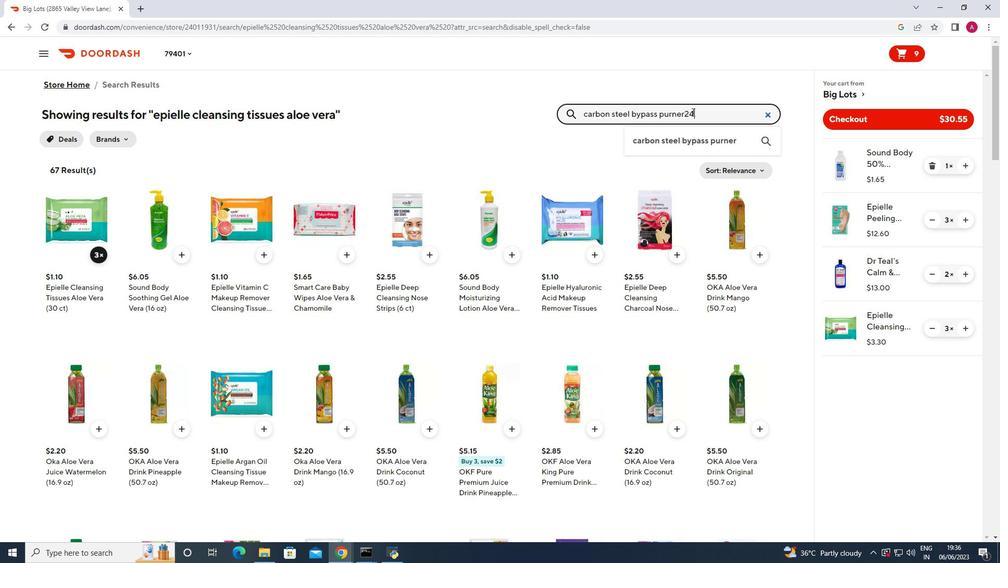 
Action: Mouse moved to (97, 249)
Screenshot: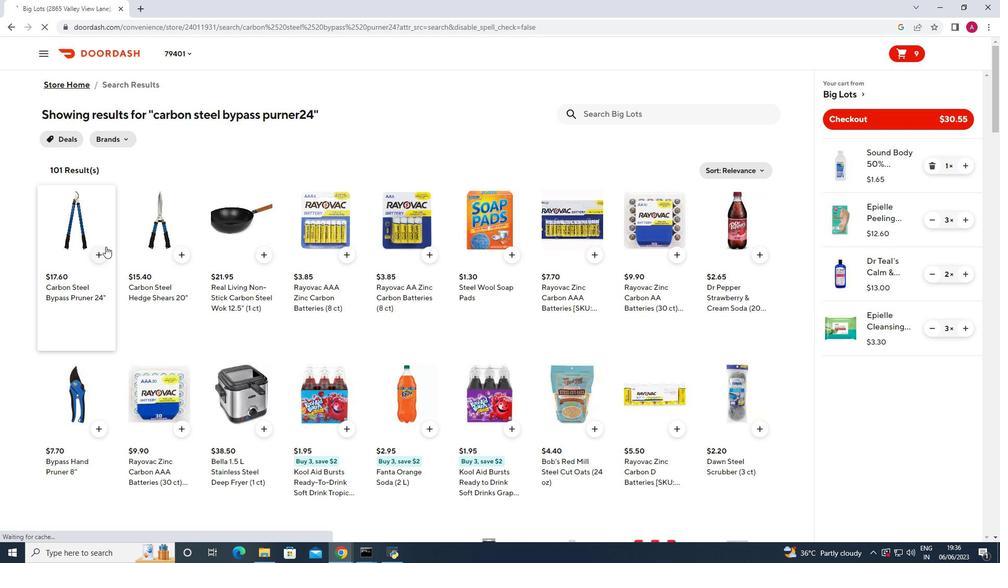 
Action: Mouse pressed left at (97, 249)
Screenshot: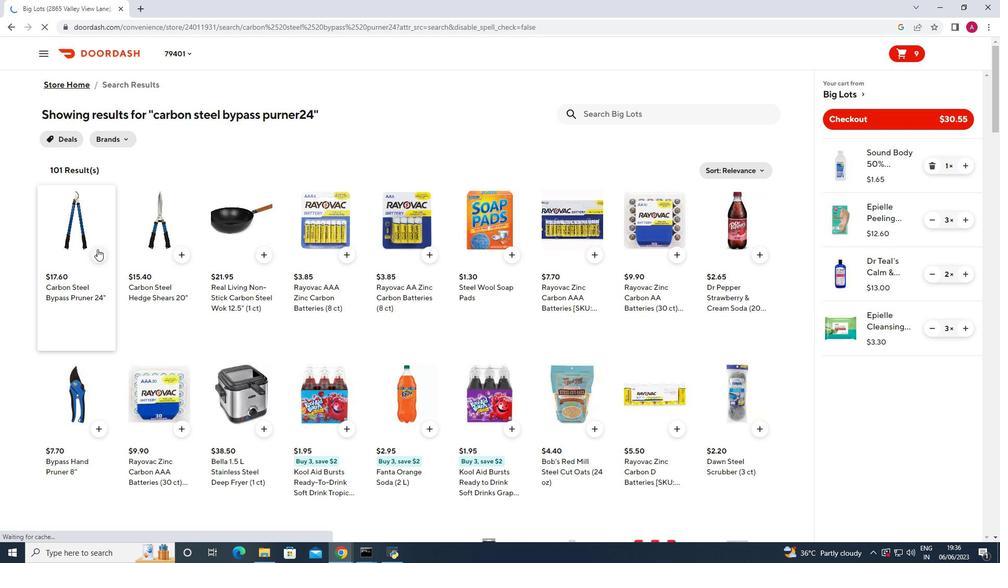 
Action: Mouse moved to (966, 384)
Screenshot: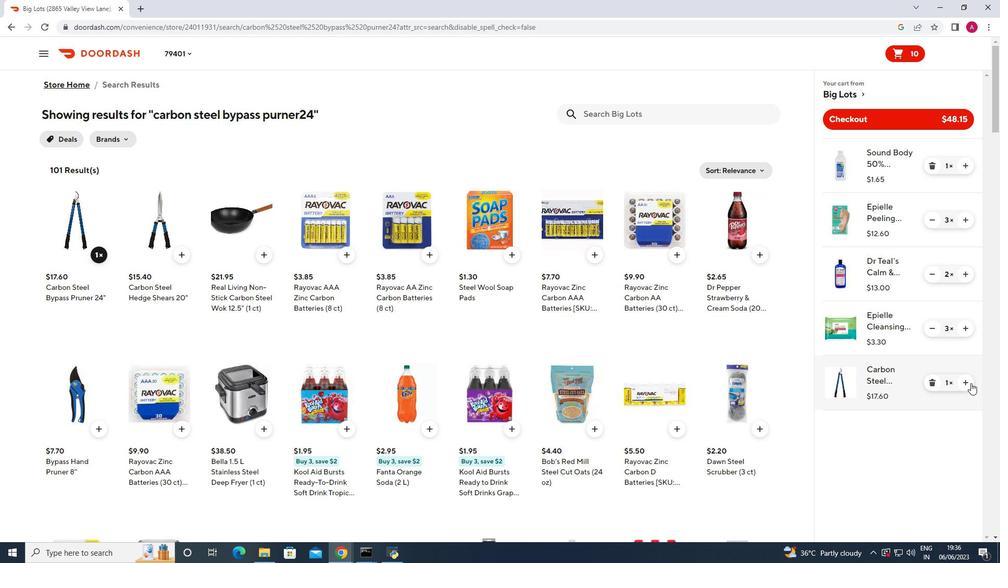 
Action: Mouse pressed left at (966, 384)
Screenshot: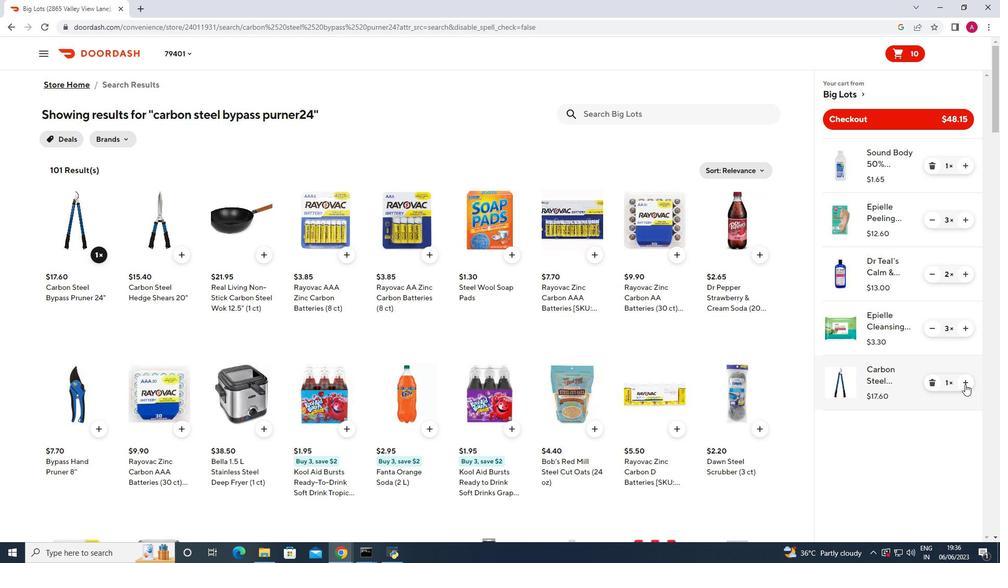 
Action: Mouse moved to (664, 118)
Screenshot: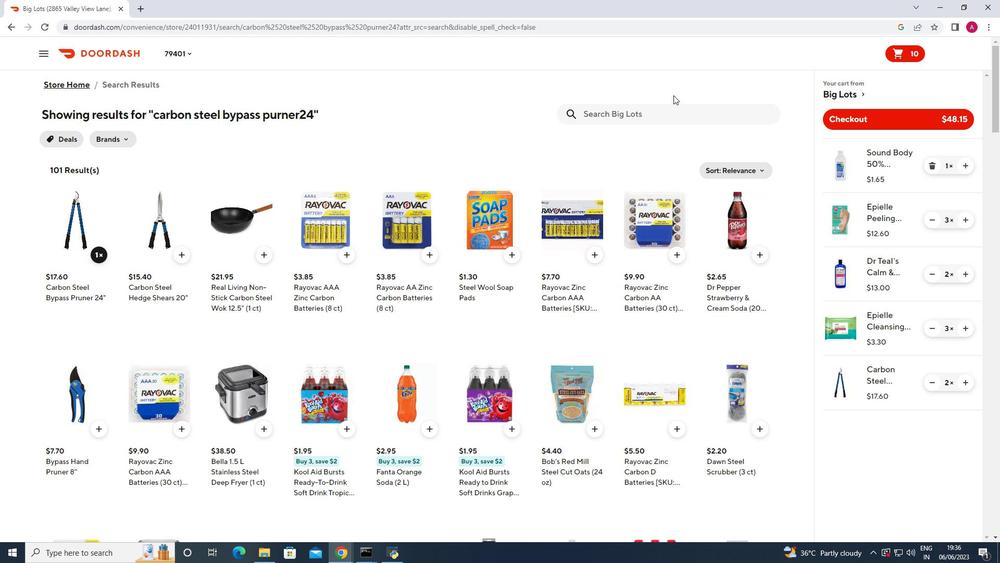 
Action: Mouse pressed left at (664, 118)
Screenshot: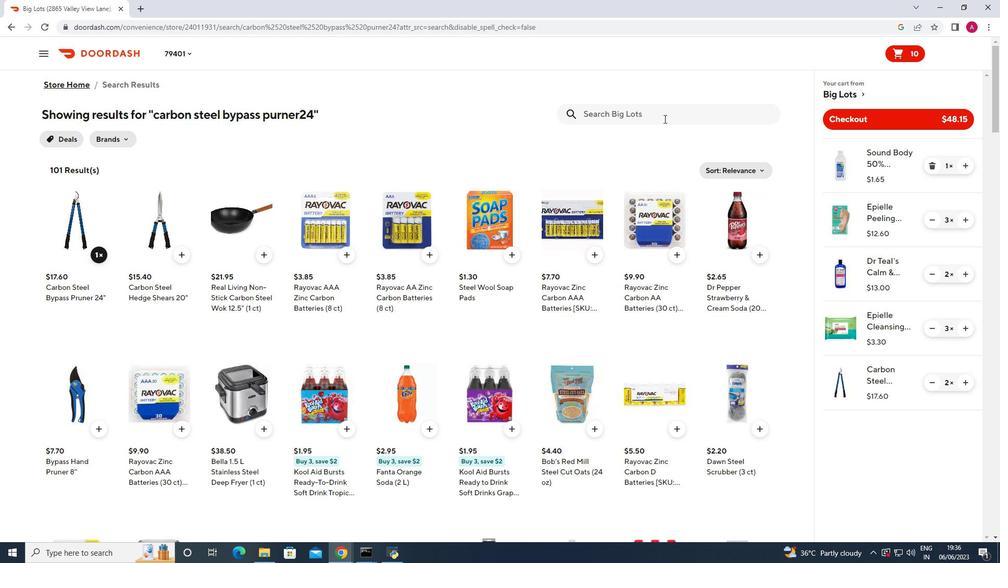
Action: Key pressed real<Key.space>living<Key.space>brown<Key.space>faceted<Key.space>wood<Key.space>table<Key.space>lamp<Key.space>with<Key.space>white<Key.space>shade<Key.enter>
Screenshot: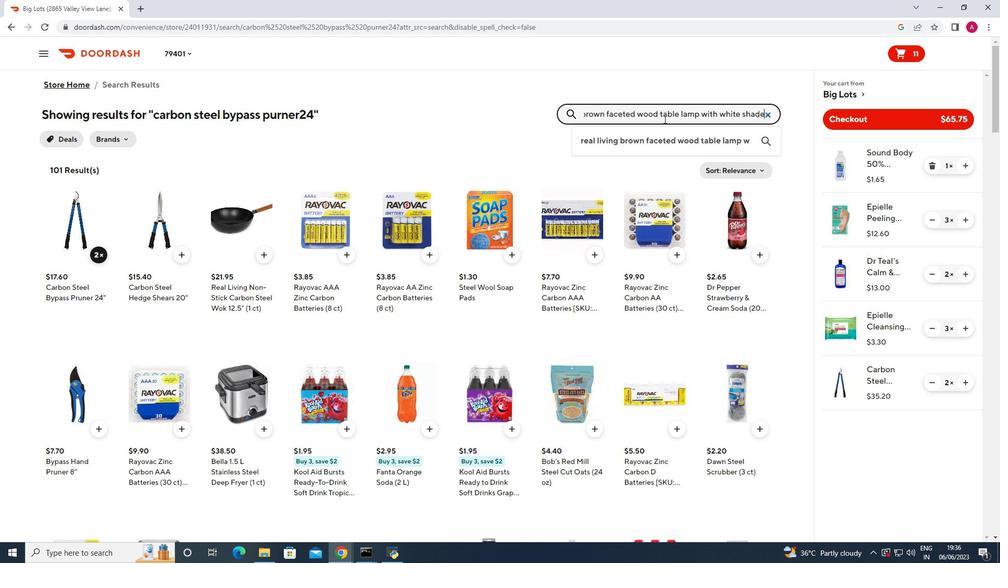 
Action: Mouse moved to (601, 115)
Screenshot: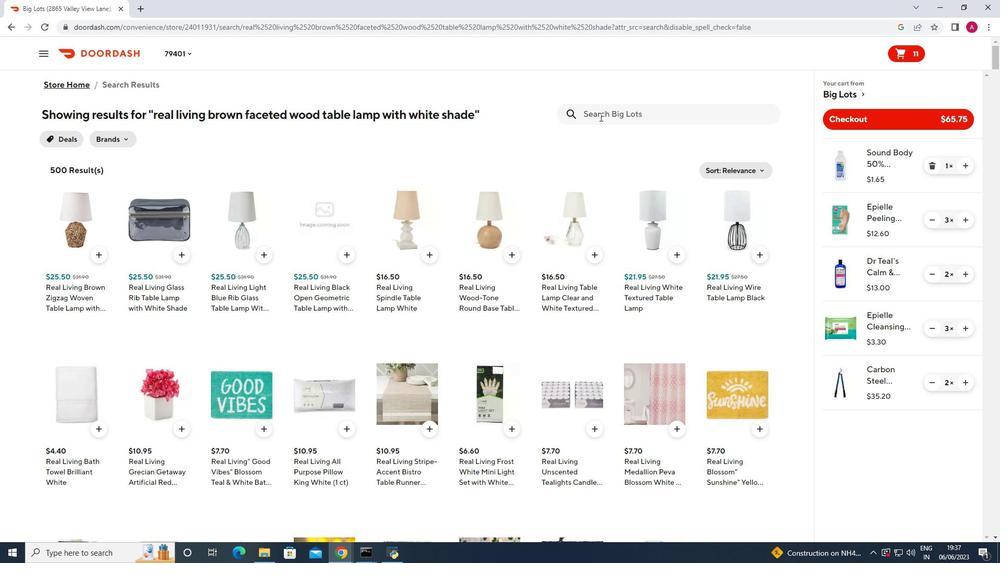 
Action: Mouse pressed left at (601, 115)
Screenshot: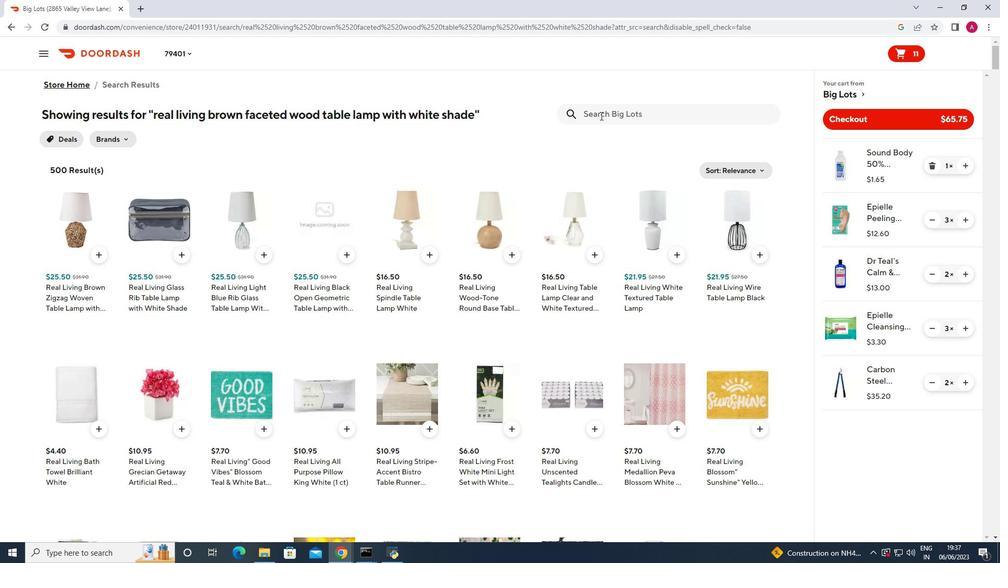 
Action: Key pressed litezall<Key.space>rechargeablk<Key.backspace>e<Key.space>700<Key.space>lumen<Key.space>lantern<Key.space><Key.enter>
Screenshot: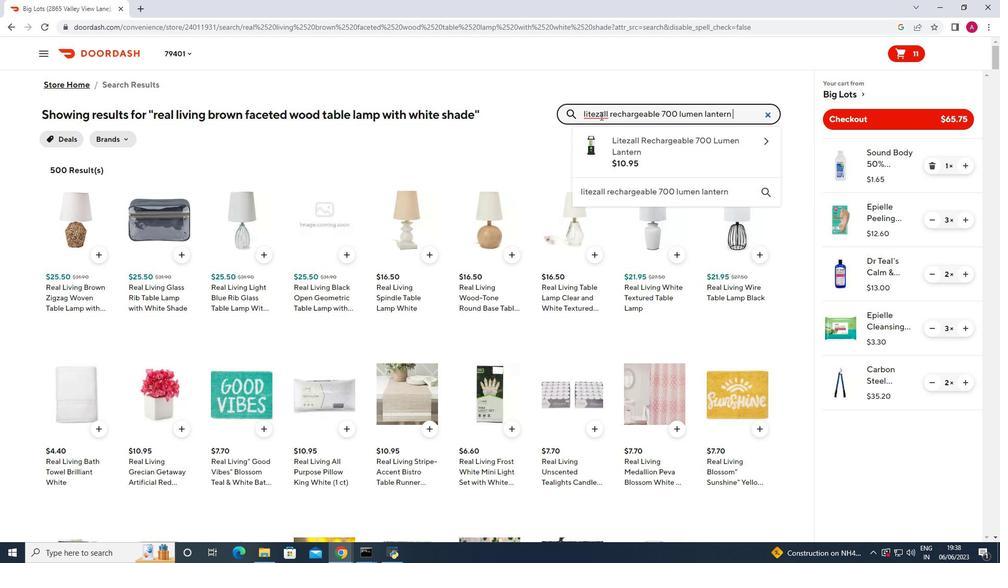 
Action: Mouse moved to (93, 253)
Screenshot: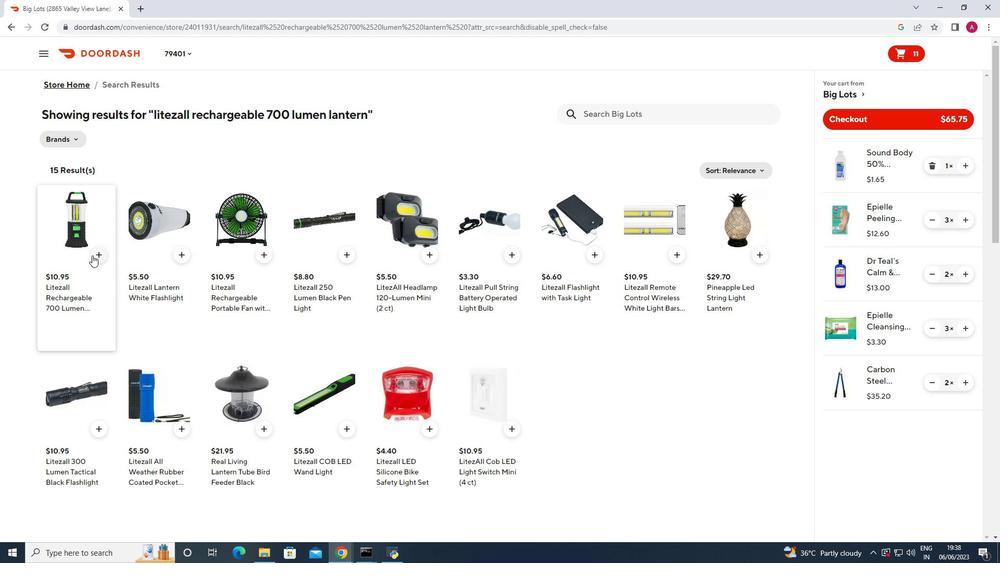 
Action: Mouse pressed left at (93, 253)
Screenshot: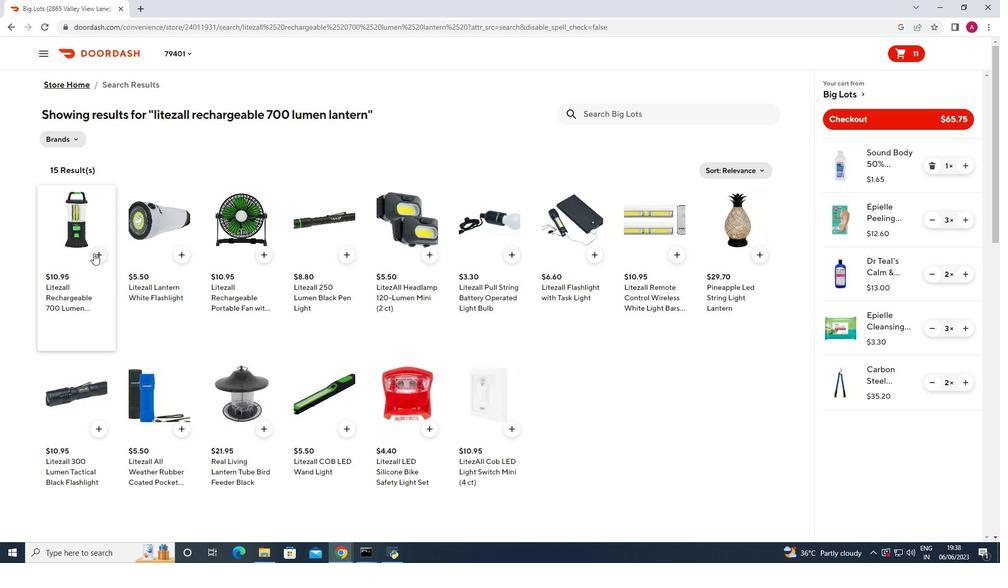 
Action: Mouse moved to (968, 435)
Screenshot: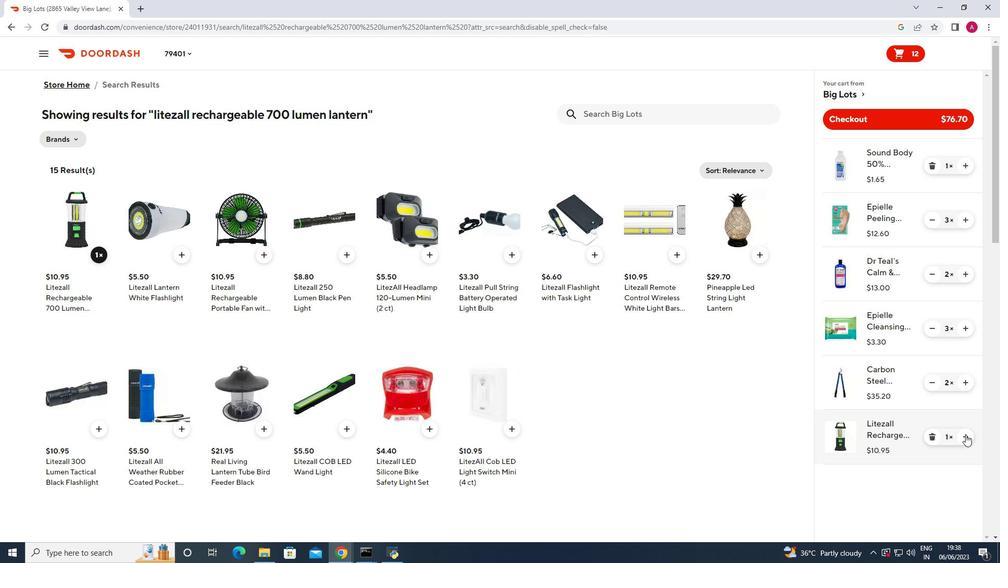
Action: Mouse pressed left at (968, 435)
Screenshot: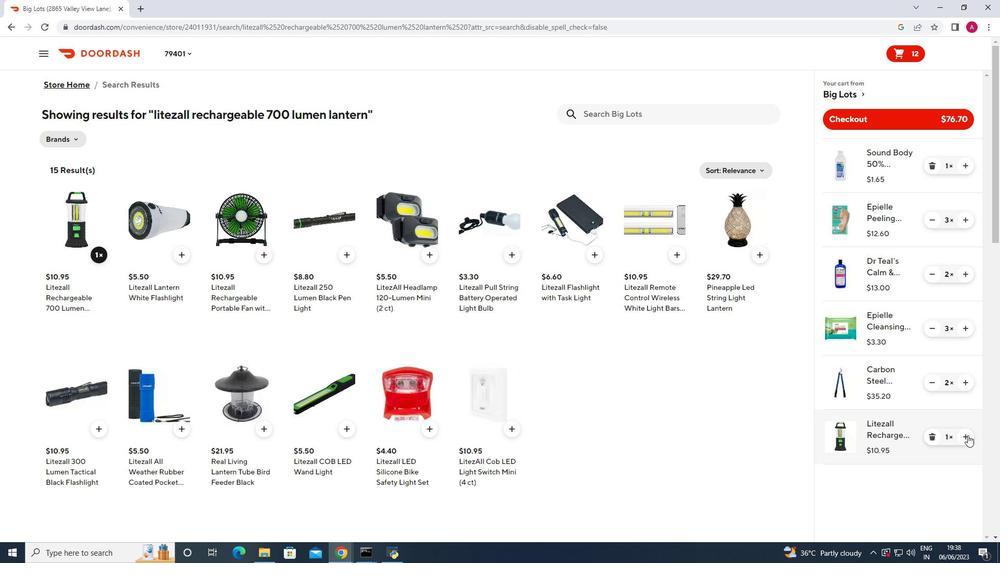 
Action: Mouse moved to (970, 435)
Screenshot: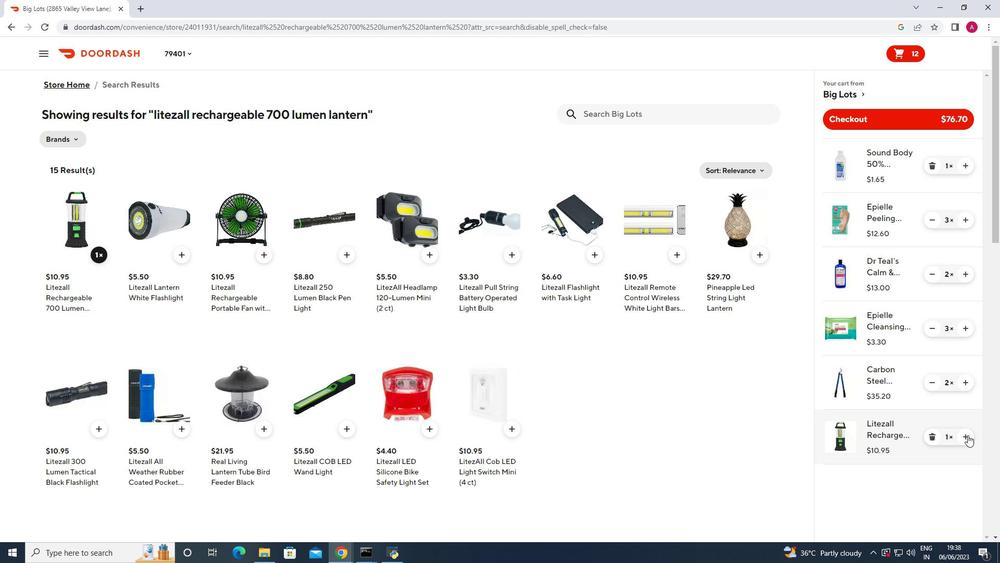 
Action: Mouse pressed left at (970, 435)
Screenshot: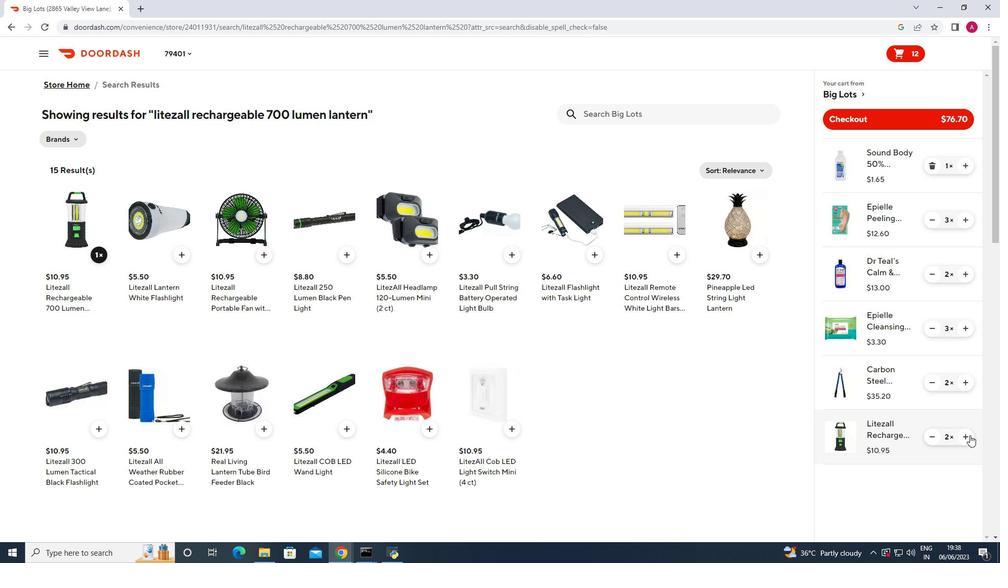 
Action: Mouse moved to (598, 113)
Screenshot: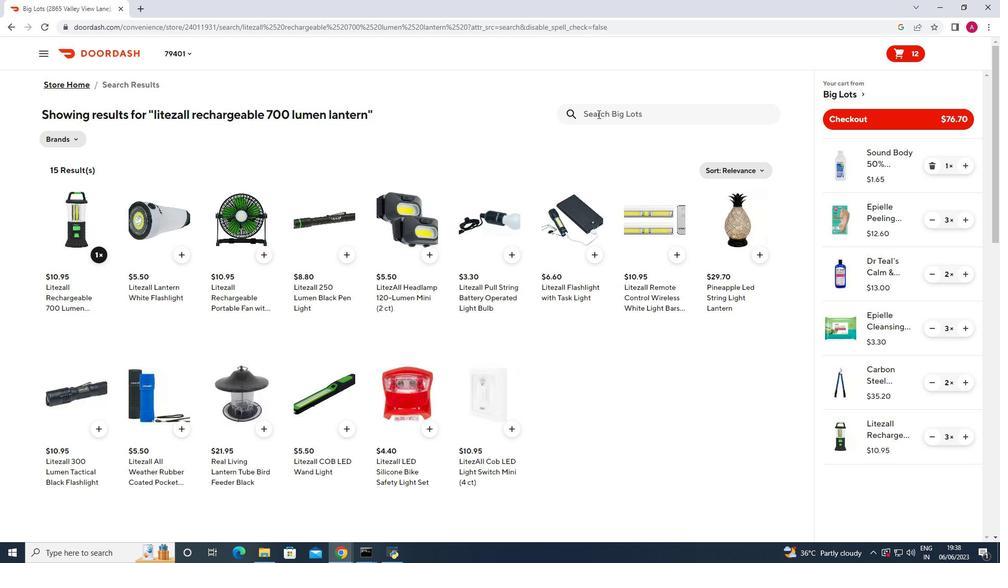 
Action: Mouse pressed left at (598, 113)
Screenshot: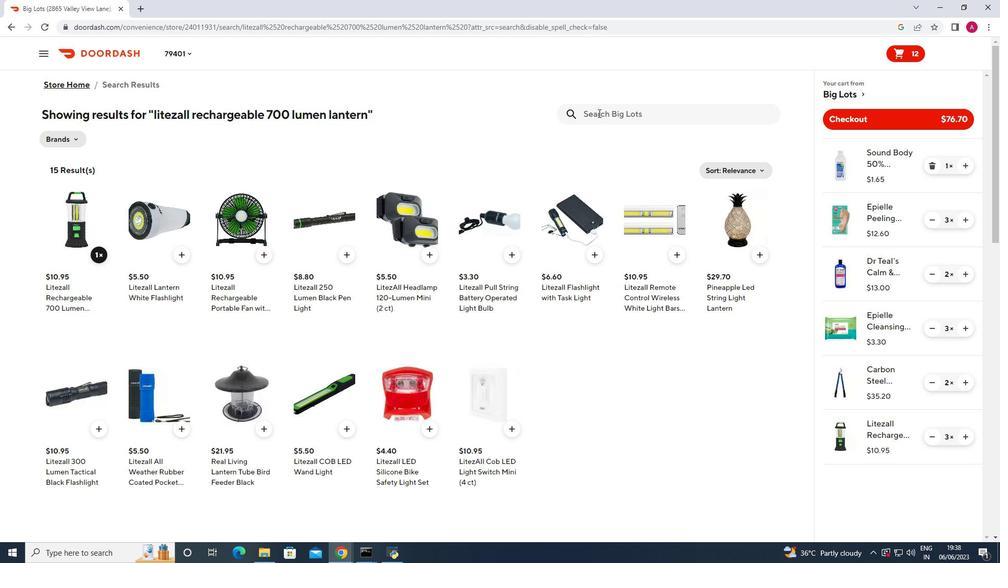 
Action: Key pressed dura<Key.space><Key.backspace>flame<Key.space>stainless<Key.space>steel<Key.space>low<Key.space>lumen<Key.space><Key.backspace><Key.backspace><Key.backspace><Key.backspace><Key.backspace><Key.backspace><Key.backspace><Key.backspace><Key.backspace>ow<Key.space>smoke<Key.space>wood<Key.space>bui<Key.backspace>rning<Key.space>19<Key.space>fire<Key.space>pit<Key.enter>
Screenshot: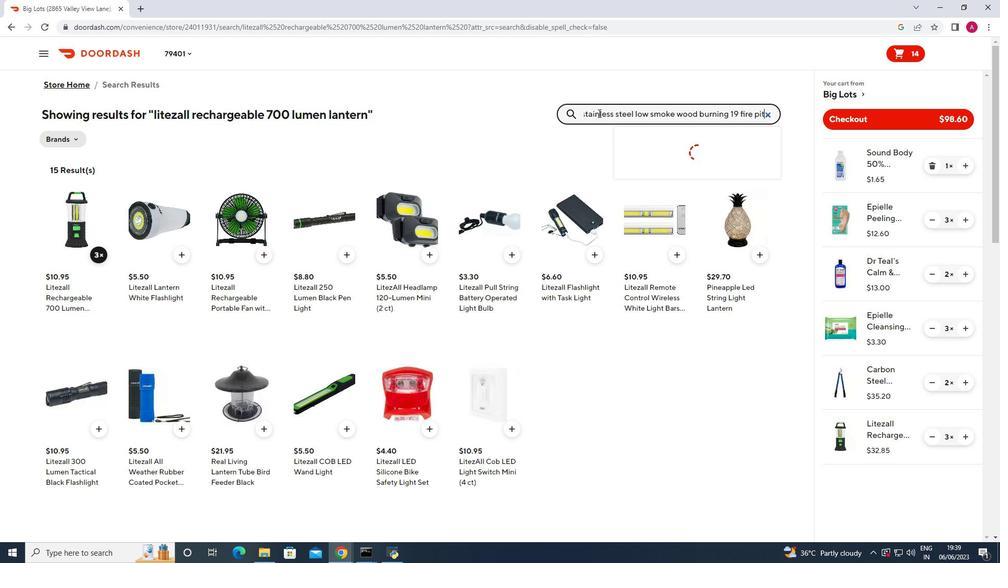 
Action: Mouse moved to (100, 257)
Screenshot: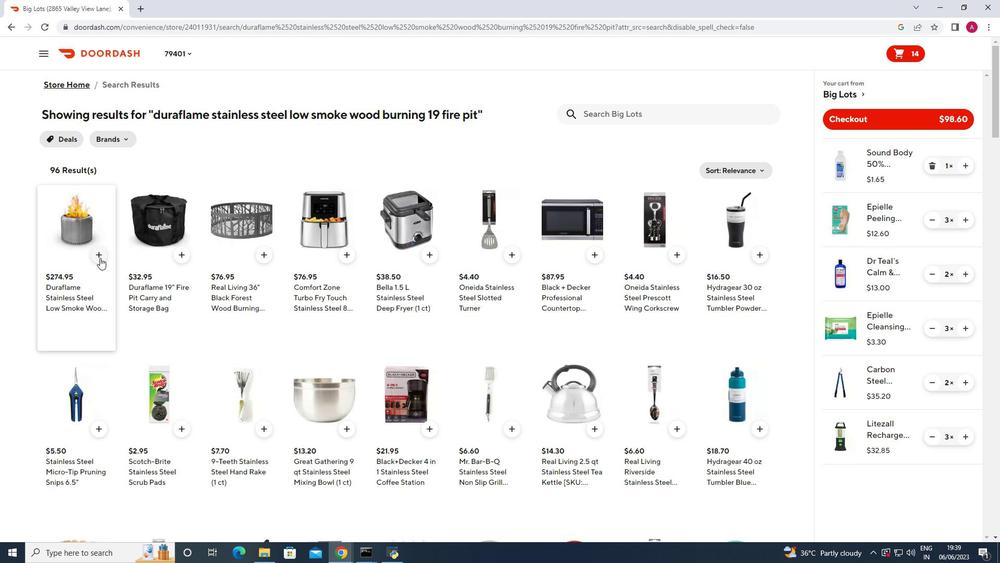 
Action: Mouse pressed left at (100, 257)
Screenshot: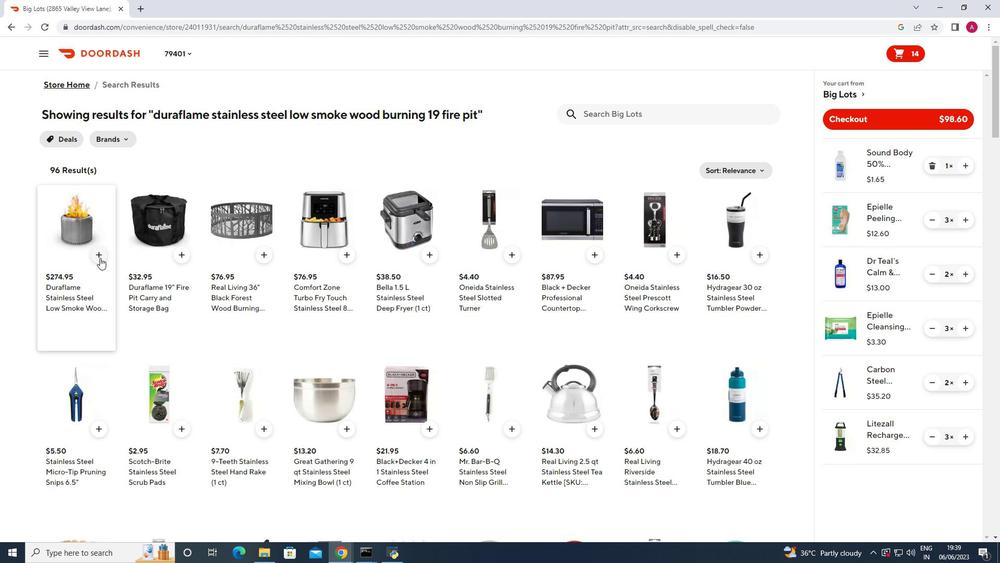 
Action: Mouse moved to (964, 492)
Screenshot: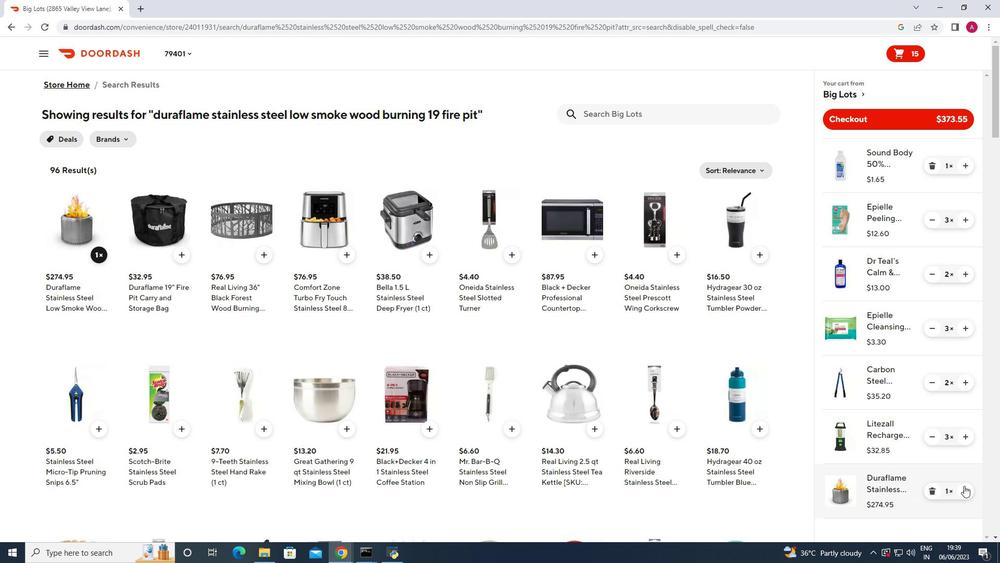 
Action: Mouse pressed left at (964, 492)
Screenshot: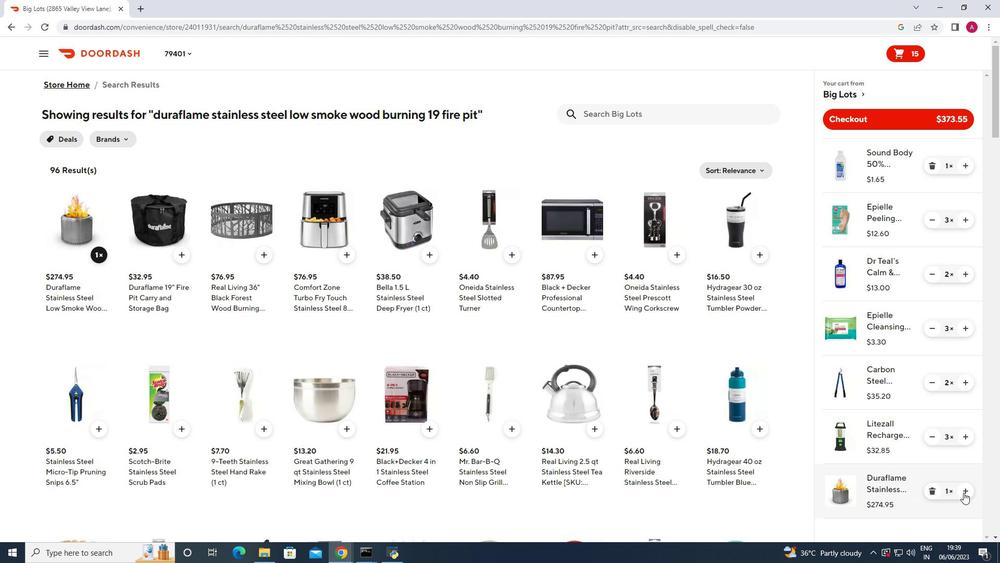 
Action: Mouse moved to (538, 336)
Screenshot: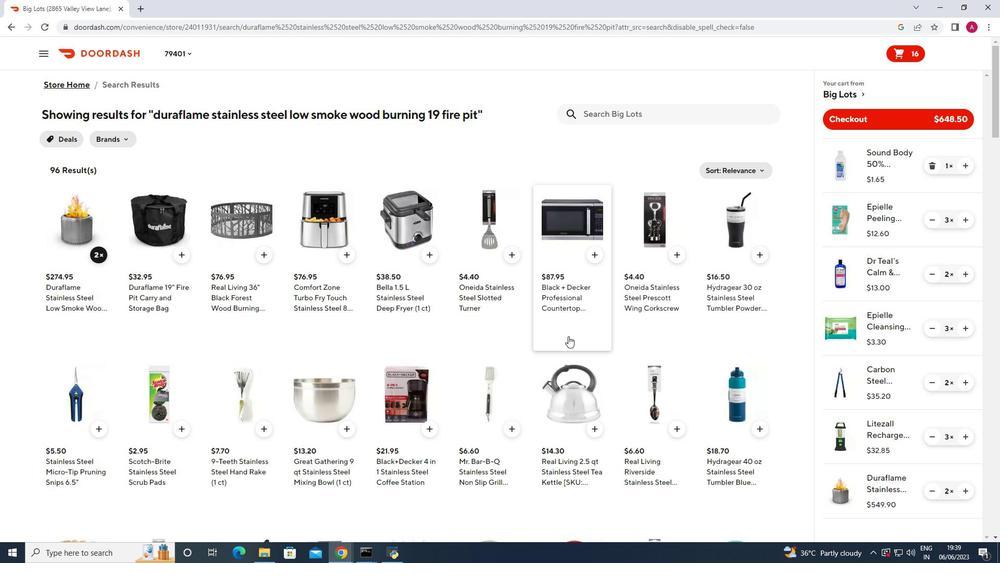 
